 Task: Compose an email with the signature Matthew Wright with the subject Feedback on a webinar proposal and the message Can you provide me with the product specifications for the upcoming launch? from softage.3@softage.net to softage.9@softage.net with an attached audio file Audio_musical_theater.mp3, change the font of the message to Garamond and change the font typography to underline Send the email. Finally, move the email from Sent Items to the label Board of directors
Action: Mouse moved to (941, 97)
Screenshot: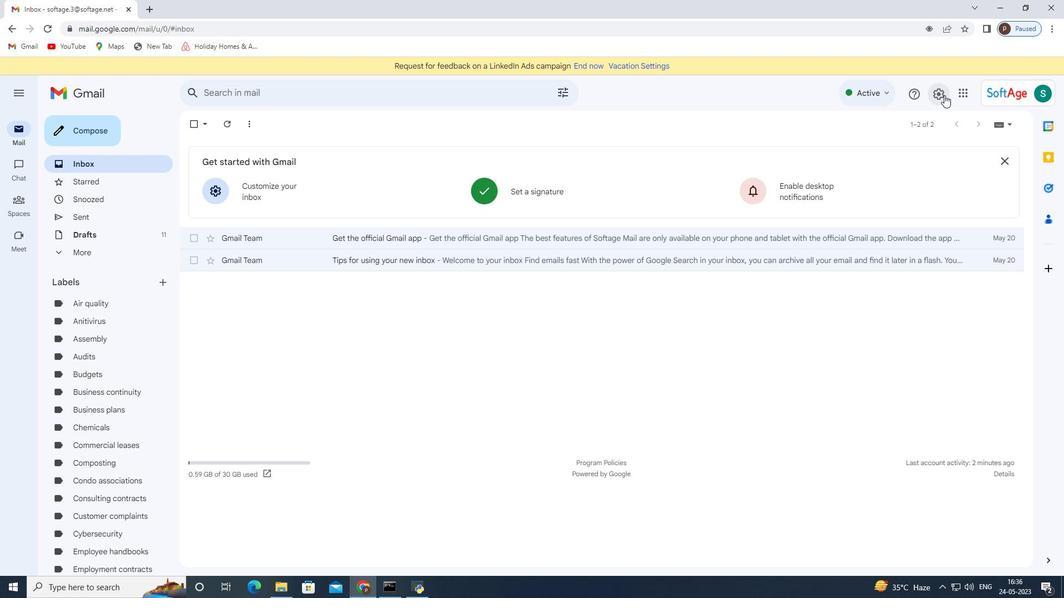 
Action: Mouse pressed left at (941, 97)
Screenshot: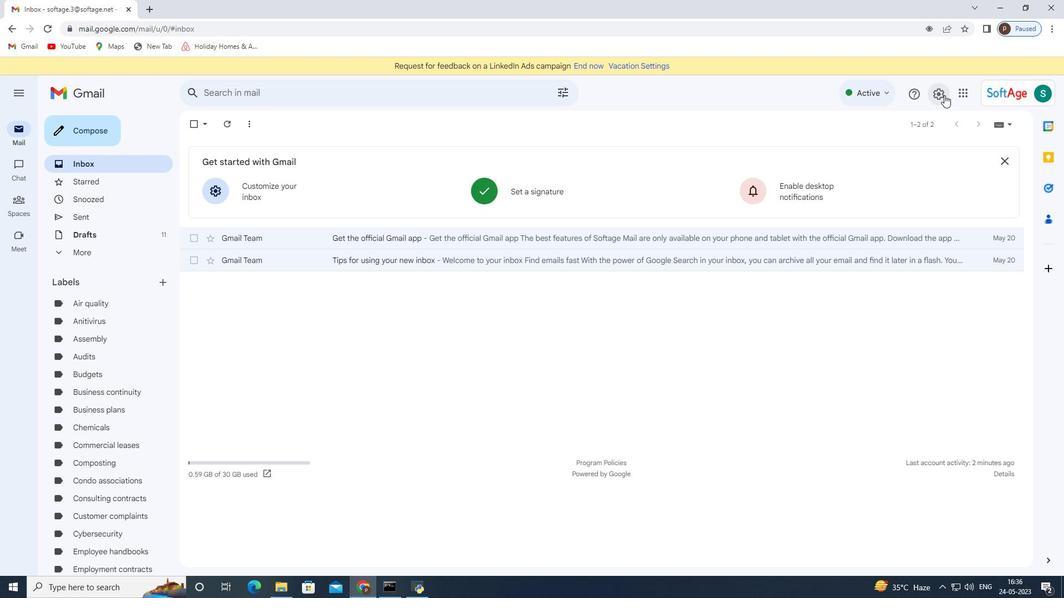 
Action: Mouse moved to (937, 148)
Screenshot: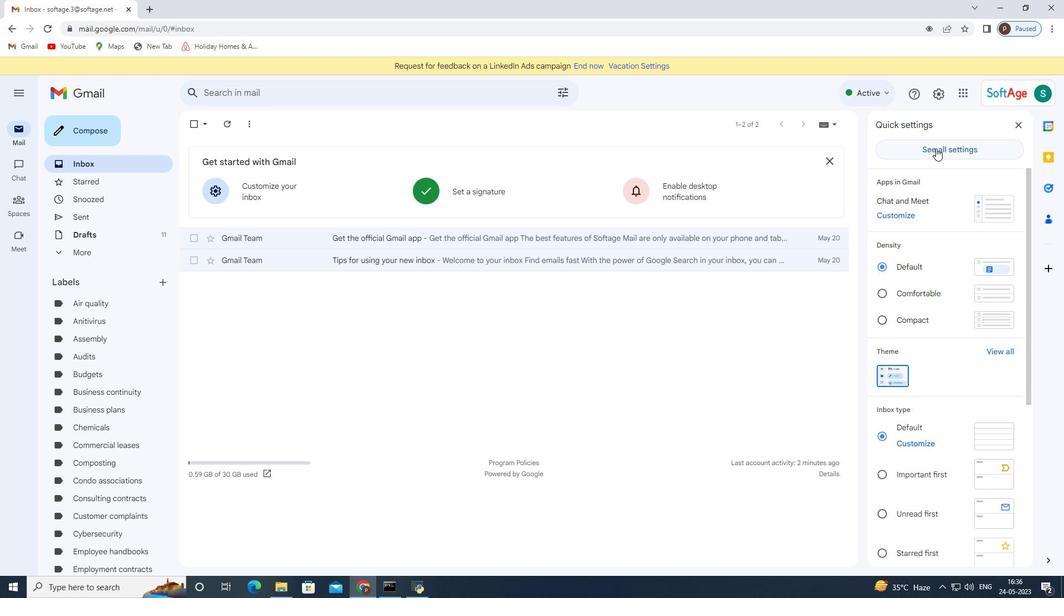 
Action: Mouse pressed left at (937, 148)
Screenshot: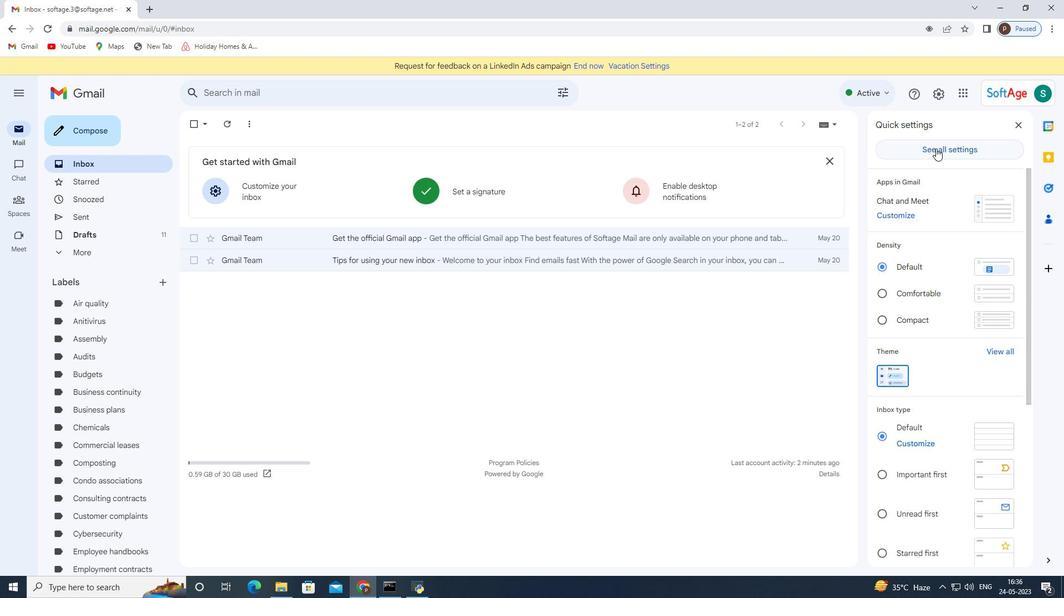 
Action: Mouse moved to (562, 314)
Screenshot: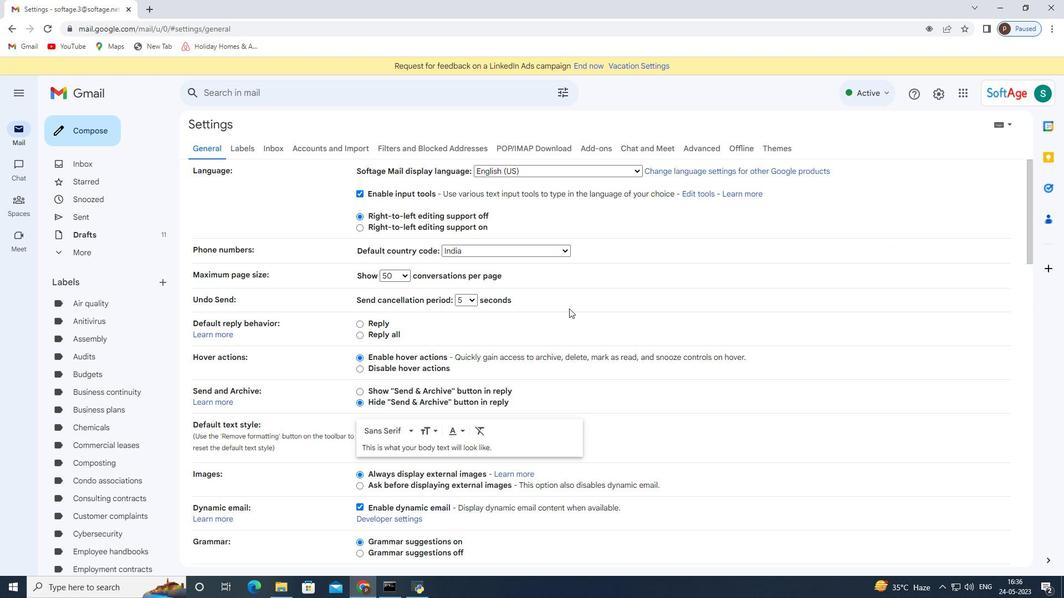 
Action: Mouse scrolled (563, 313) with delta (0, 0)
Screenshot: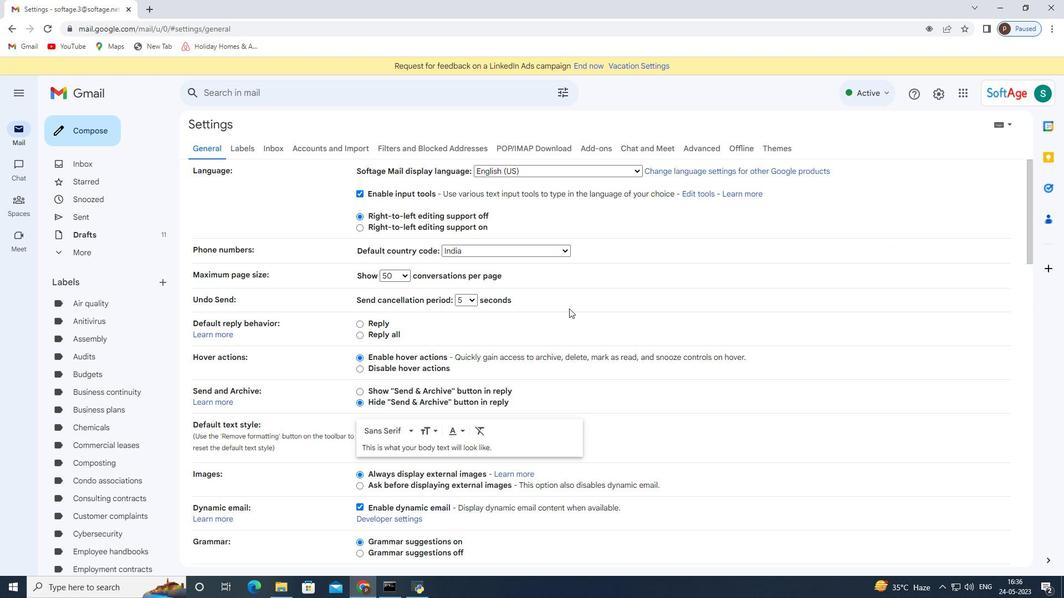 
Action: Mouse scrolled (563, 313) with delta (0, 0)
Screenshot: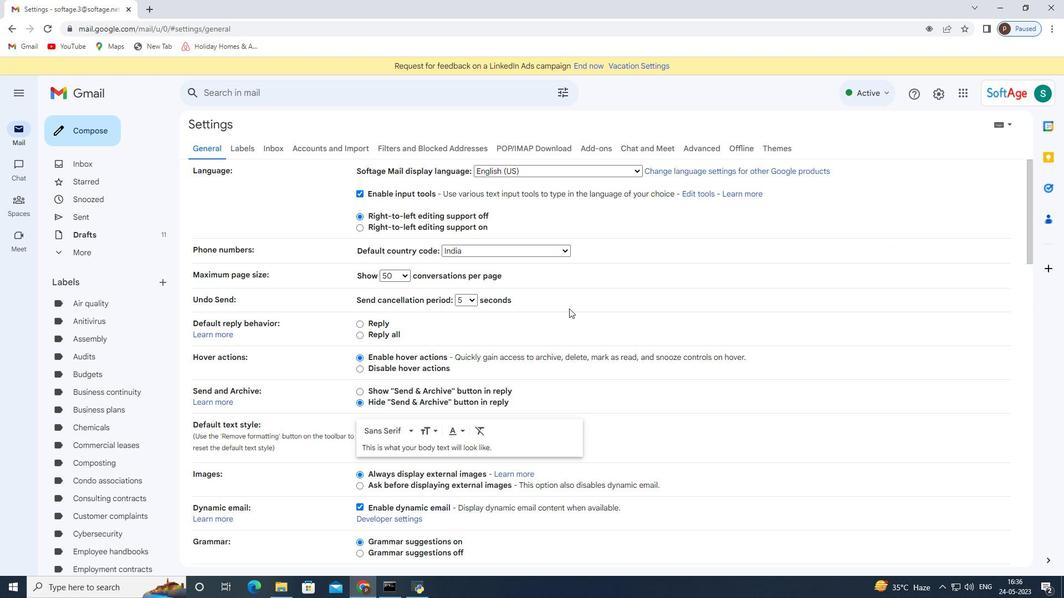 
Action: Mouse scrolled (562, 313) with delta (0, 0)
Screenshot: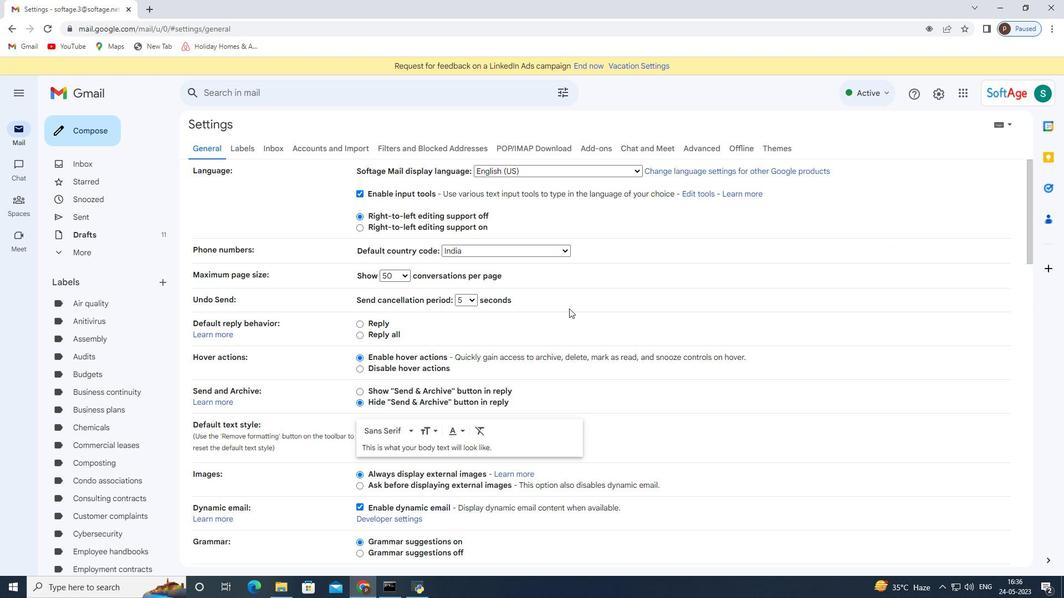 
Action: Mouse scrolled (562, 313) with delta (0, 0)
Screenshot: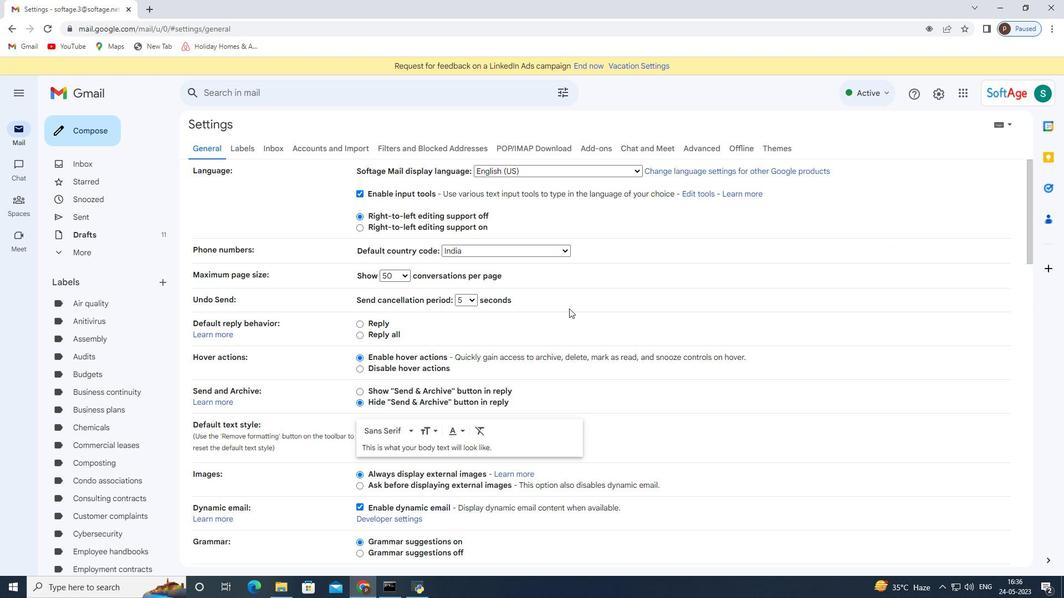 
Action: Mouse scrolled (562, 313) with delta (0, 0)
Screenshot: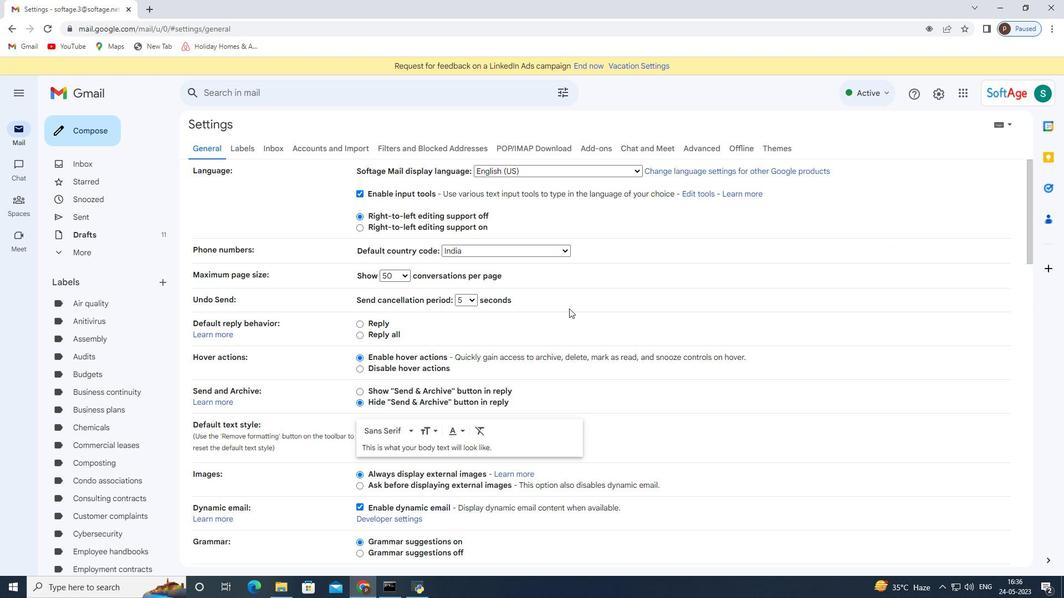 
Action: Mouse scrolled (562, 313) with delta (0, 0)
Screenshot: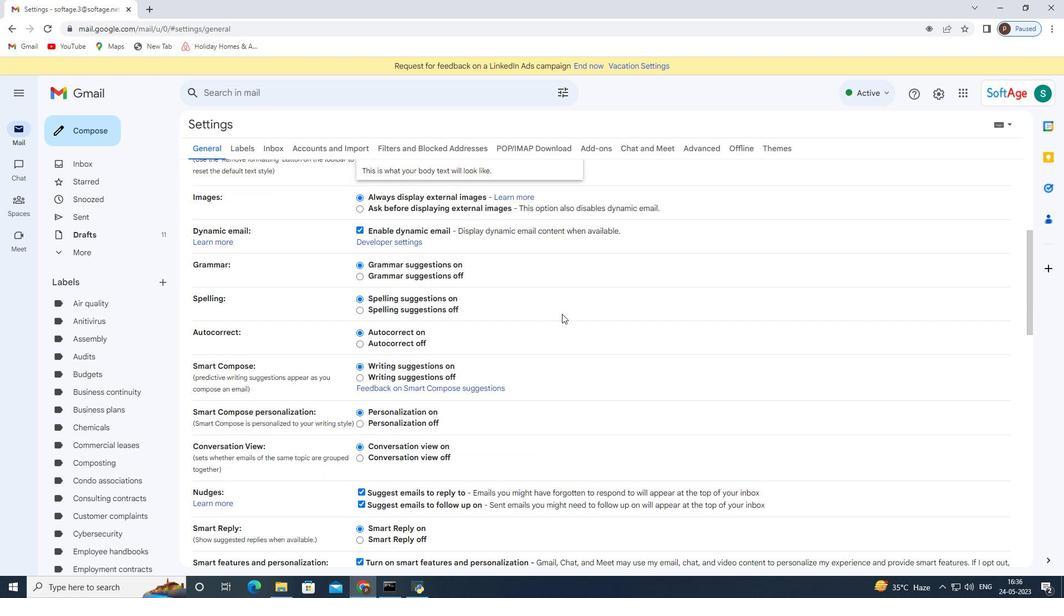 
Action: Mouse scrolled (562, 313) with delta (0, 0)
Screenshot: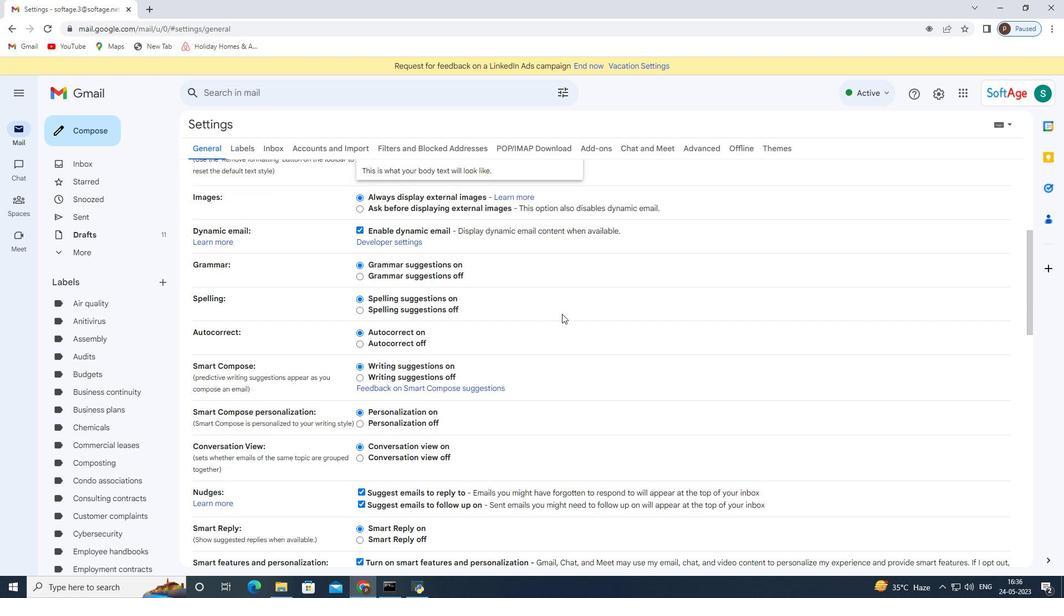 
Action: Mouse scrolled (562, 313) with delta (0, 0)
Screenshot: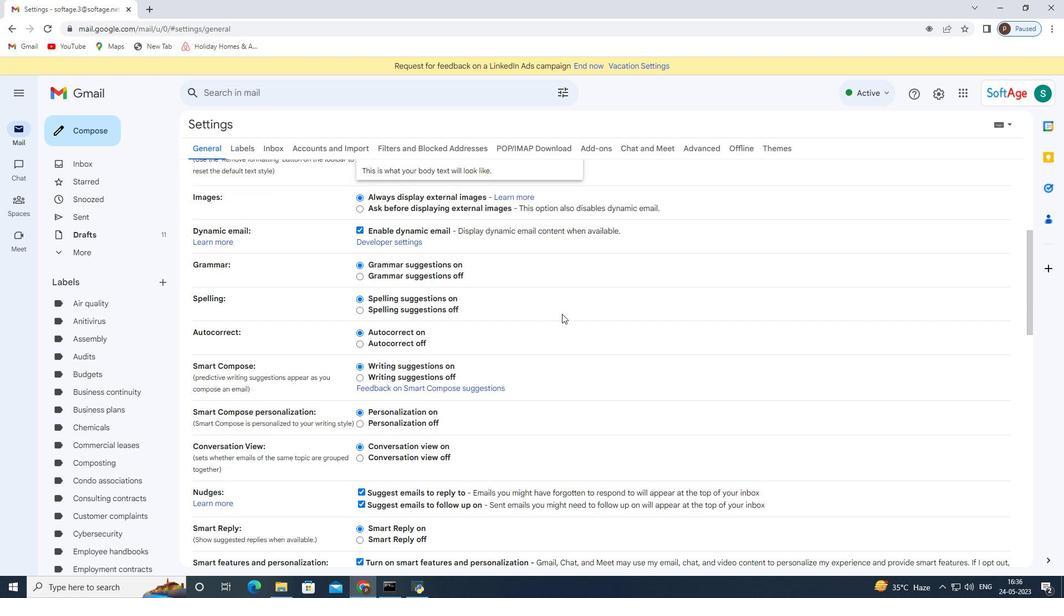 
Action: Mouse scrolled (562, 313) with delta (0, 0)
Screenshot: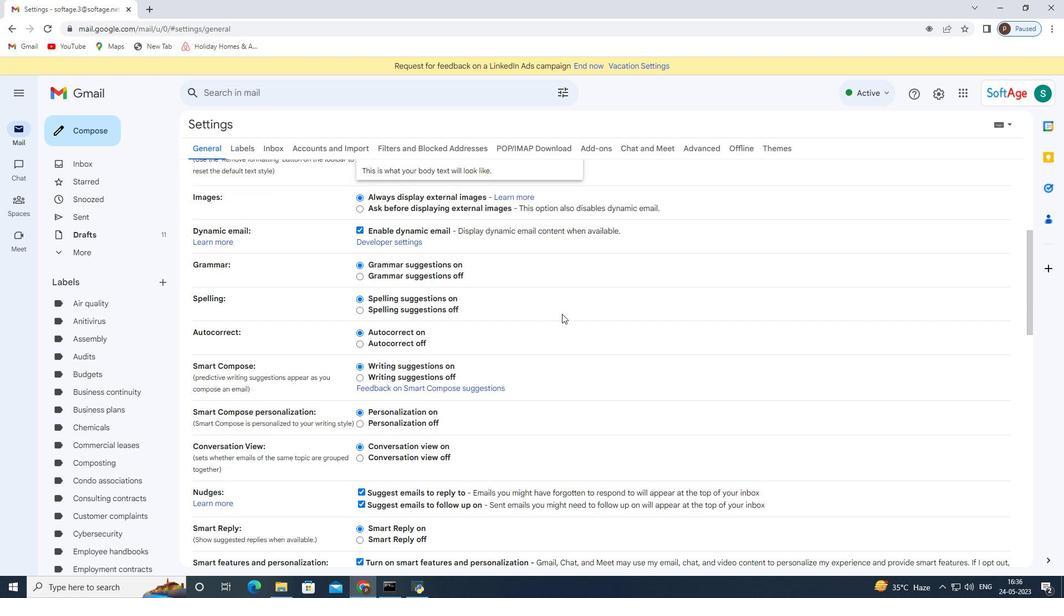 
Action: Mouse scrolled (562, 313) with delta (0, 0)
Screenshot: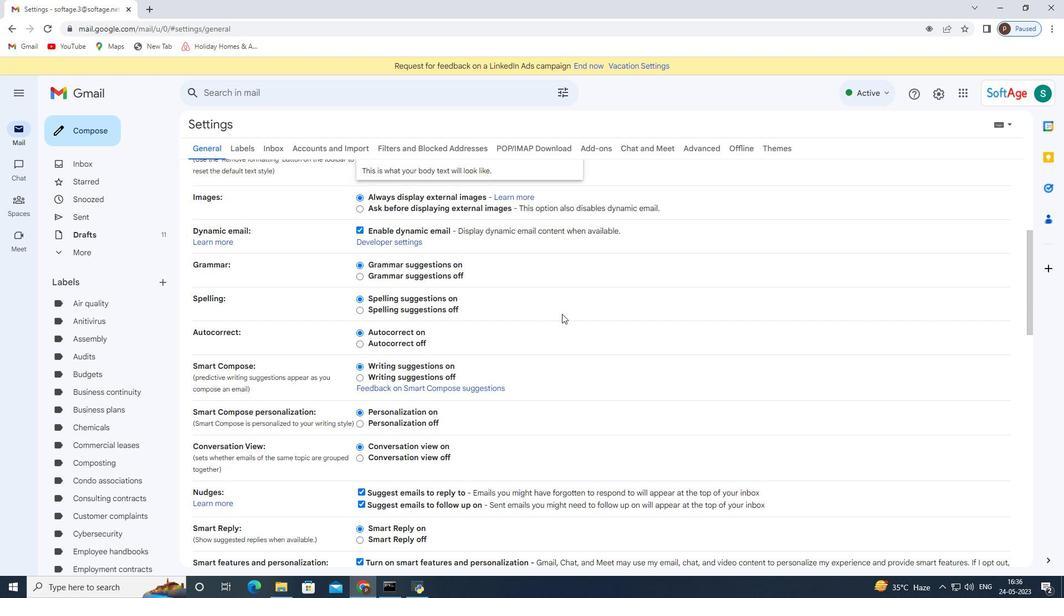
Action: Mouse scrolled (562, 313) with delta (0, 0)
Screenshot: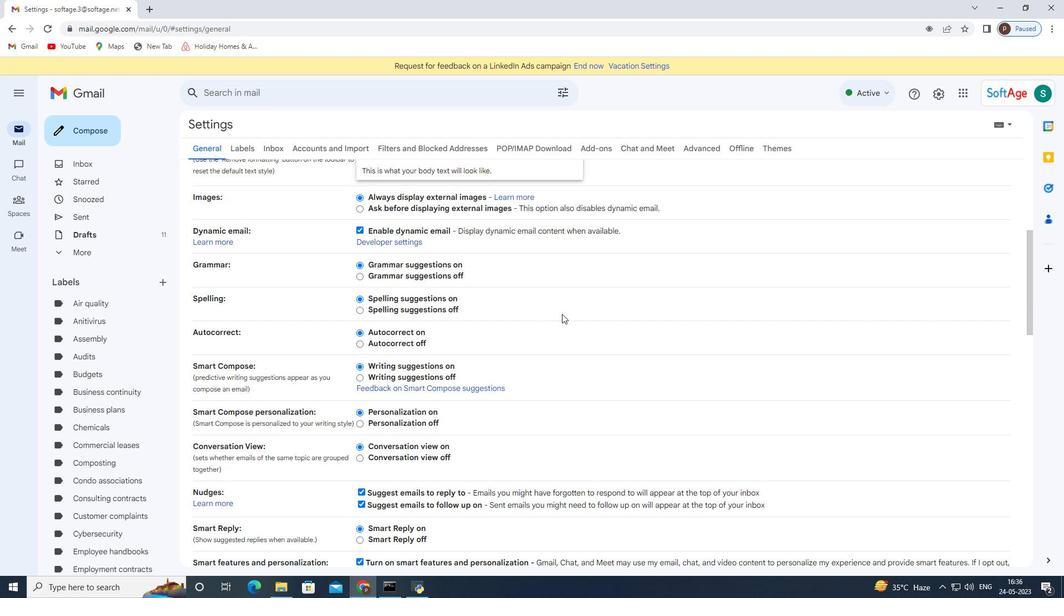 
Action: Mouse moved to (562, 319)
Screenshot: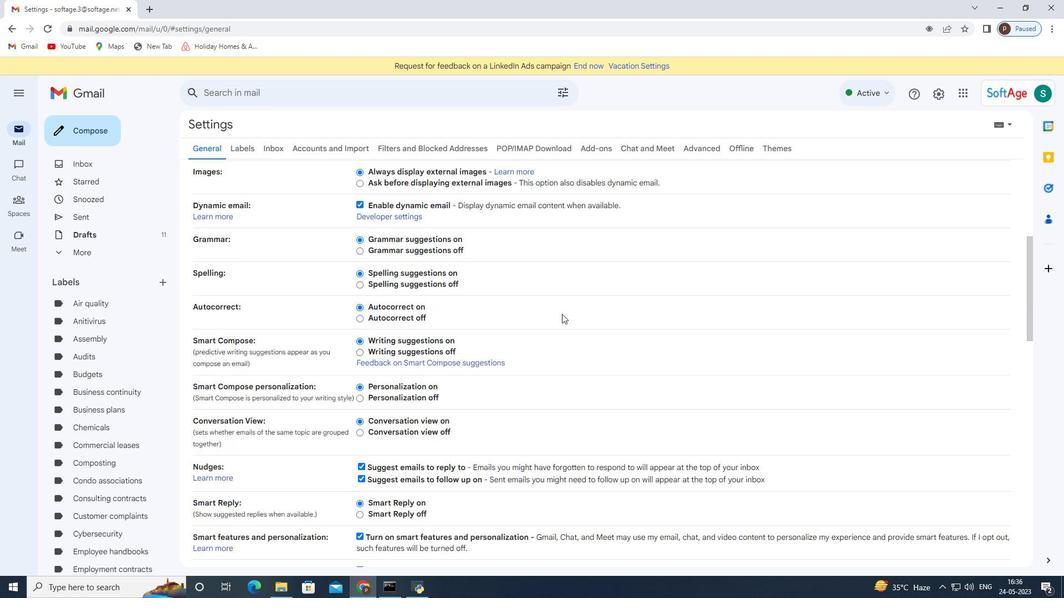 
Action: Mouse scrolled (562, 319) with delta (0, 0)
Screenshot: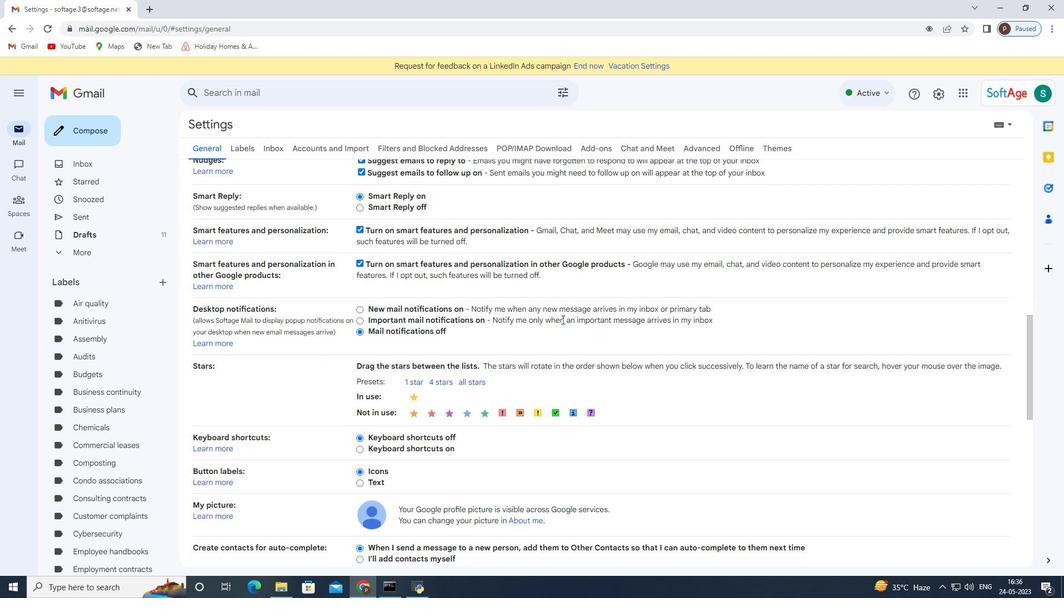 
Action: Mouse scrolled (562, 319) with delta (0, 0)
Screenshot: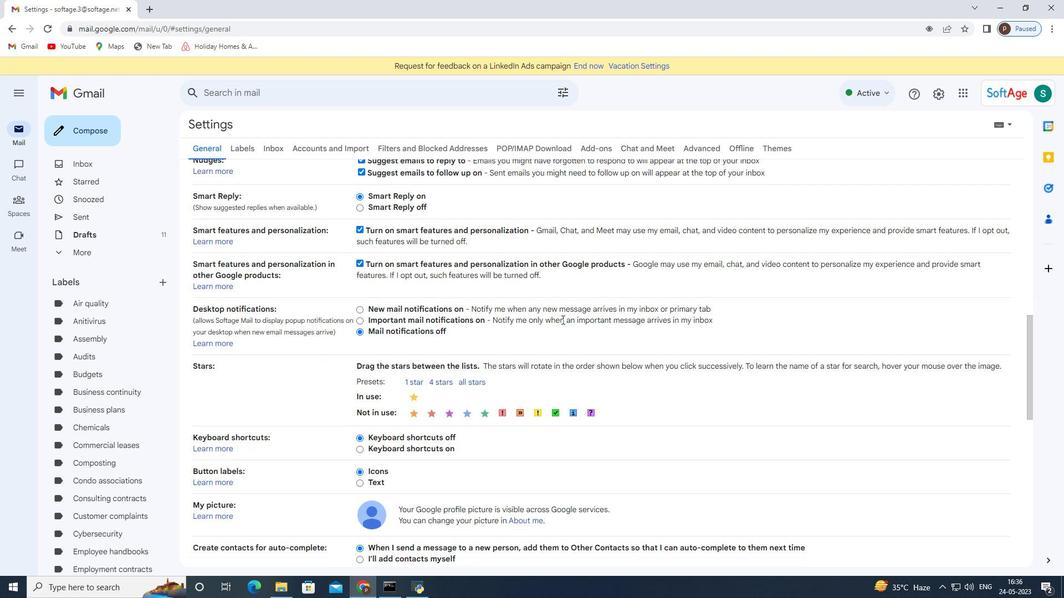 
Action: Mouse scrolled (562, 319) with delta (0, 0)
Screenshot: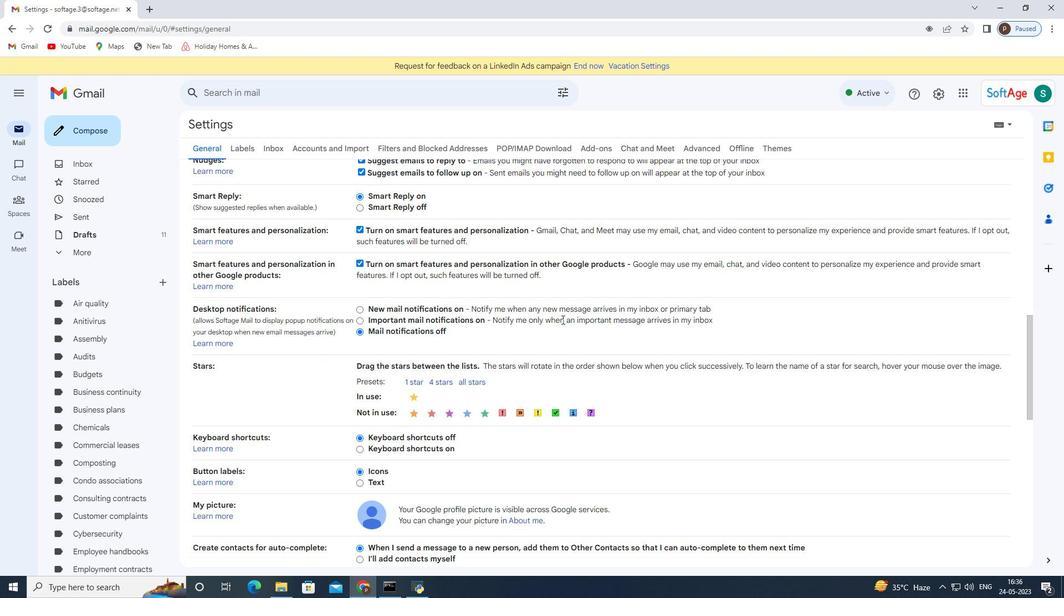 
Action: Mouse scrolled (562, 319) with delta (0, 0)
Screenshot: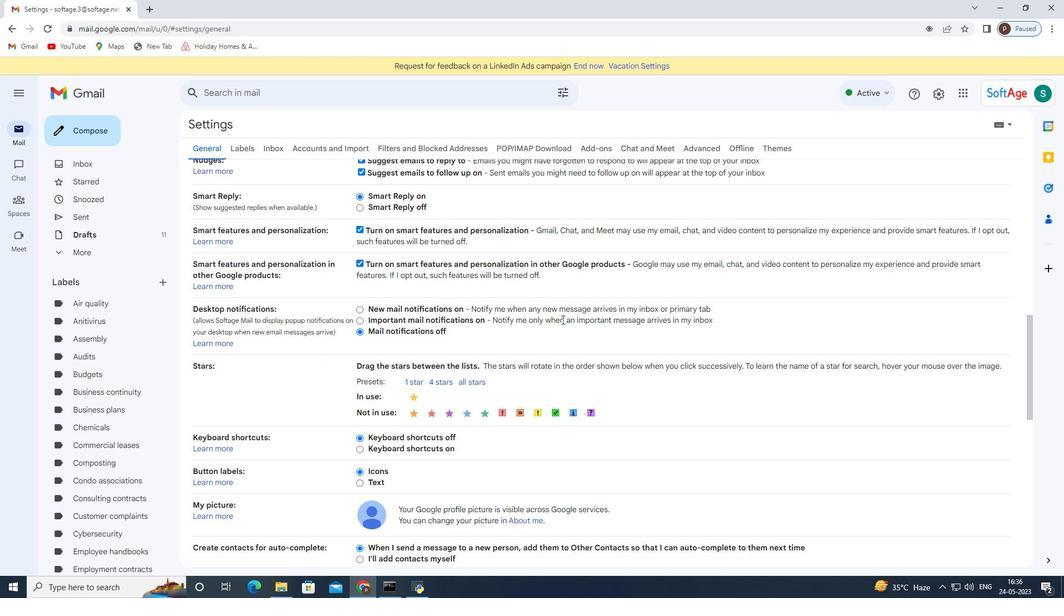 
Action: Mouse moved to (475, 373)
Screenshot: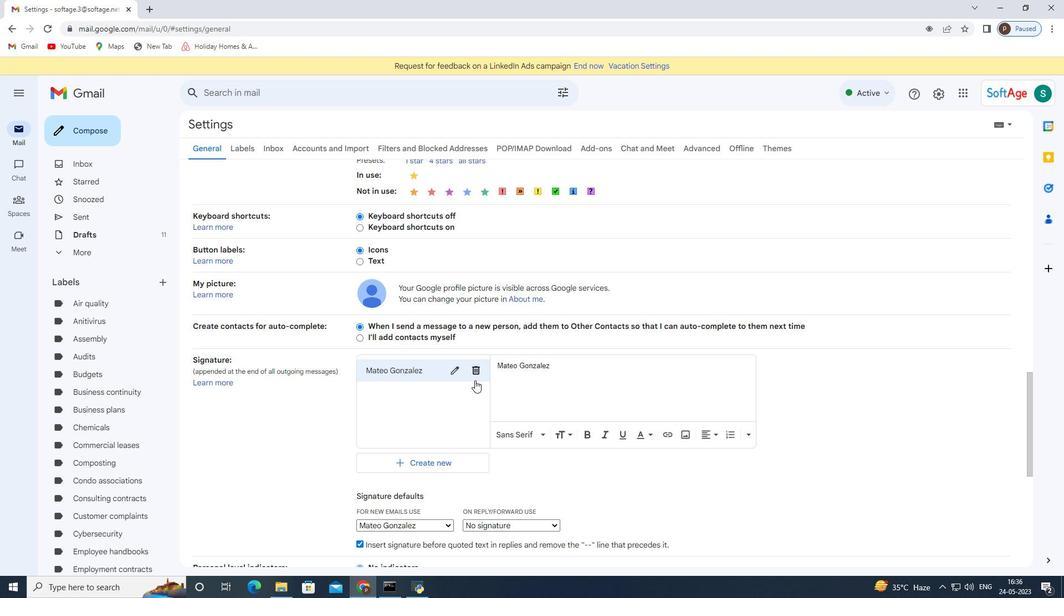 
Action: Mouse pressed left at (475, 373)
Screenshot: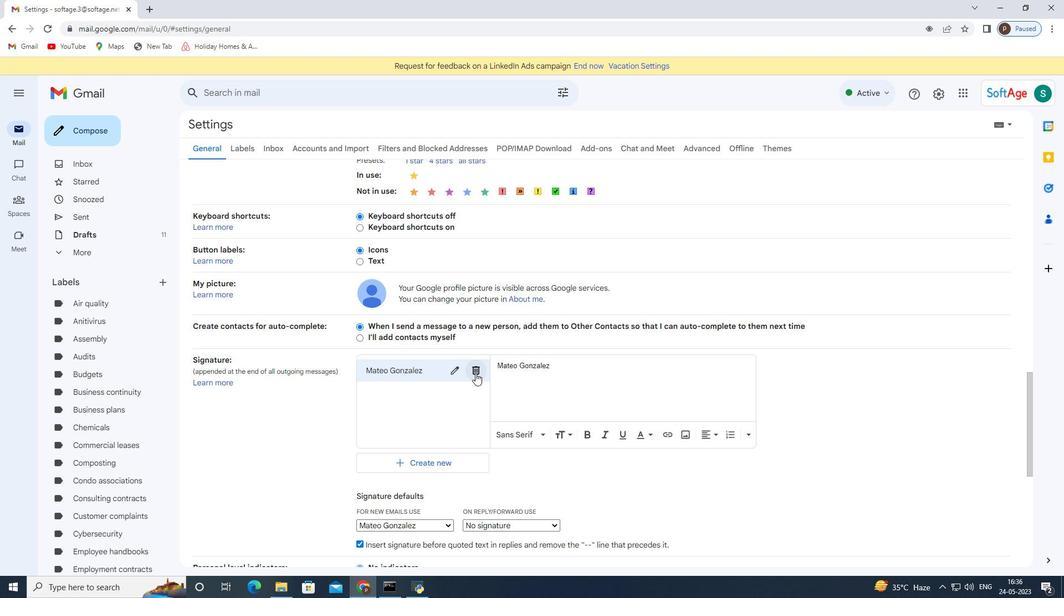 
Action: Mouse moved to (636, 337)
Screenshot: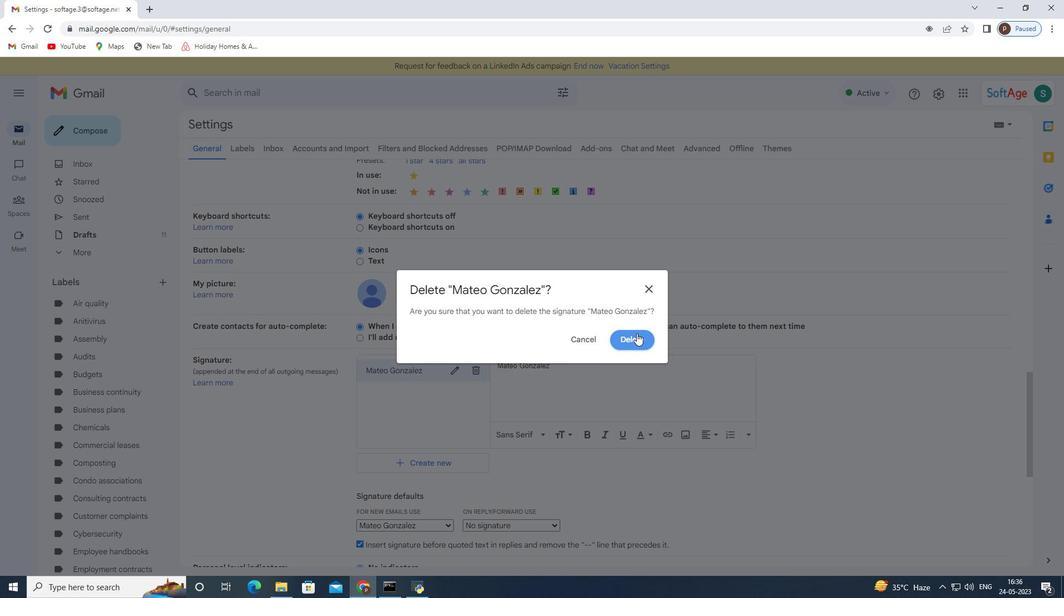 
Action: Mouse pressed left at (636, 337)
Screenshot: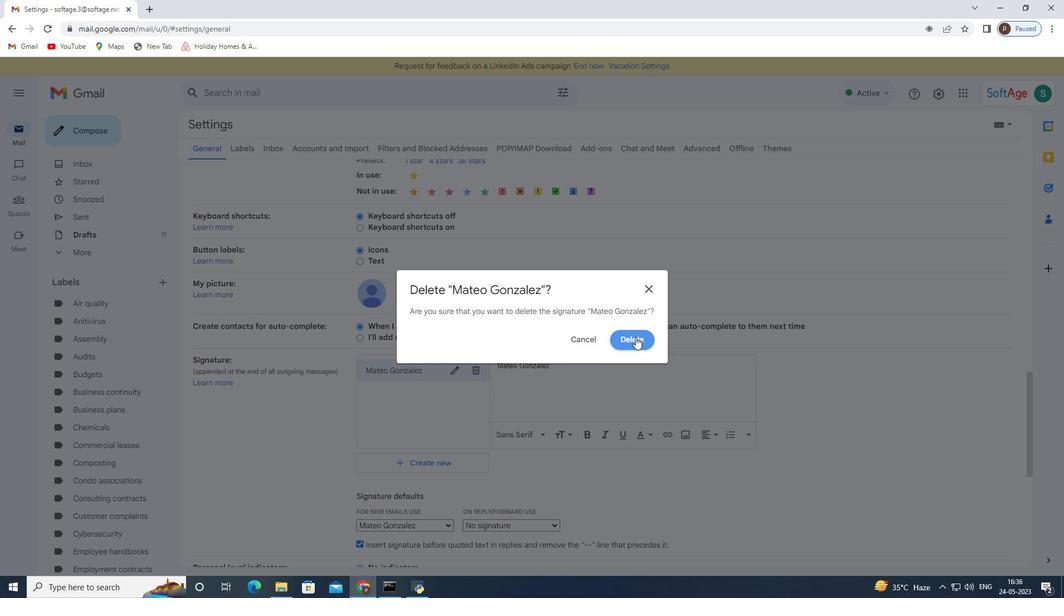 
Action: Mouse moved to (421, 385)
Screenshot: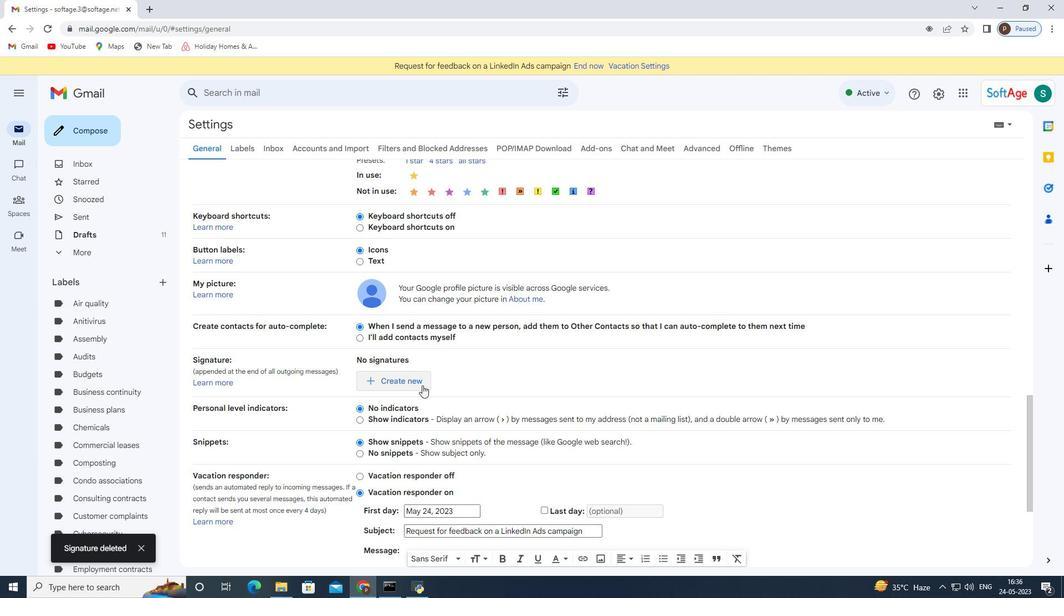 
Action: Mouse pressed left at (421, 385)
Screenshot: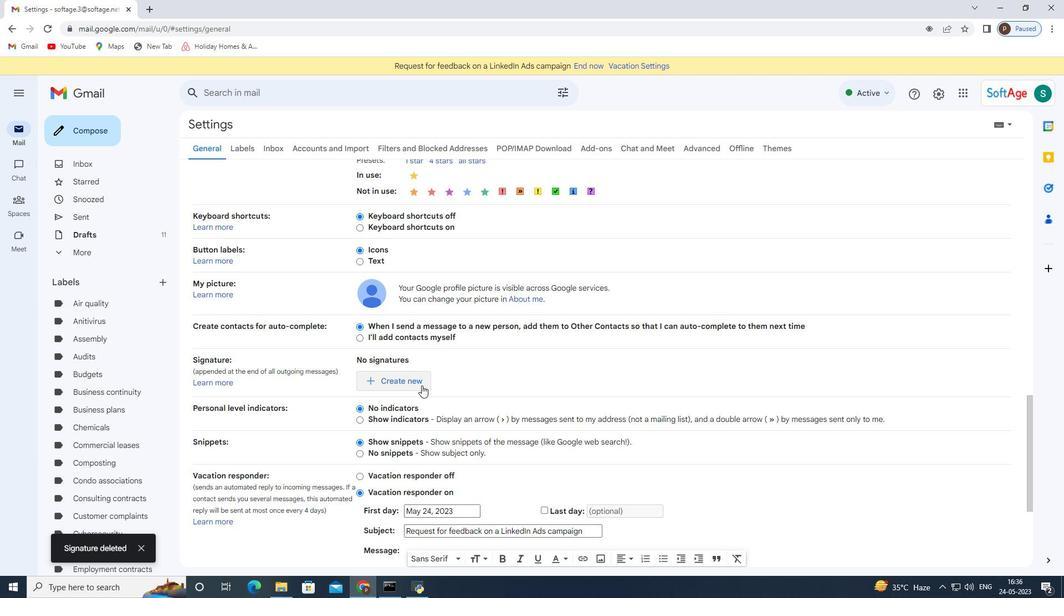
Action: Mouse moved to (432, 308)
Screenshot: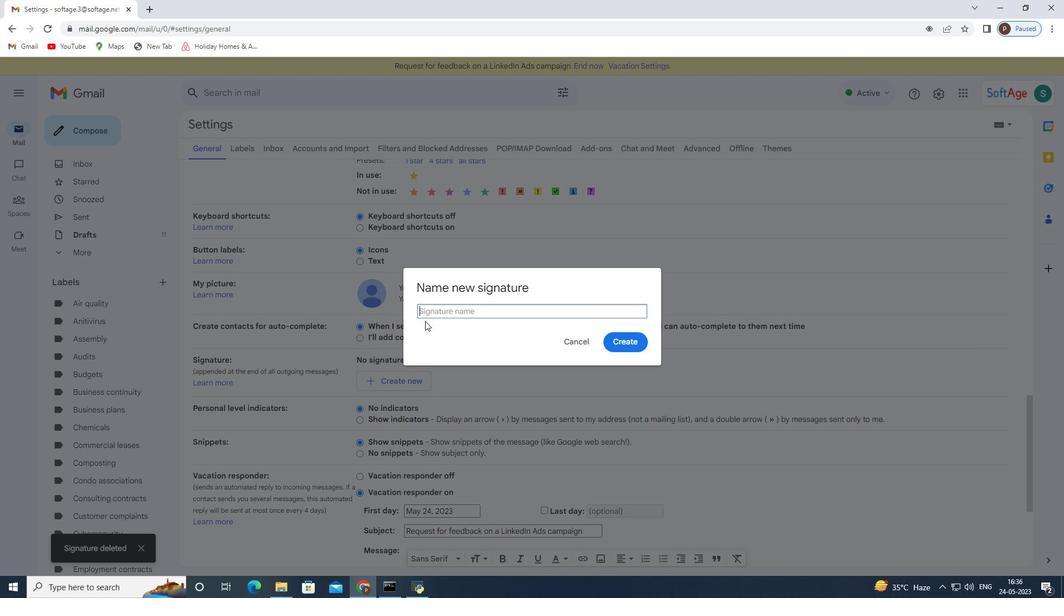 
Action: Mouse pressed left at (432, 308)
Screenshot: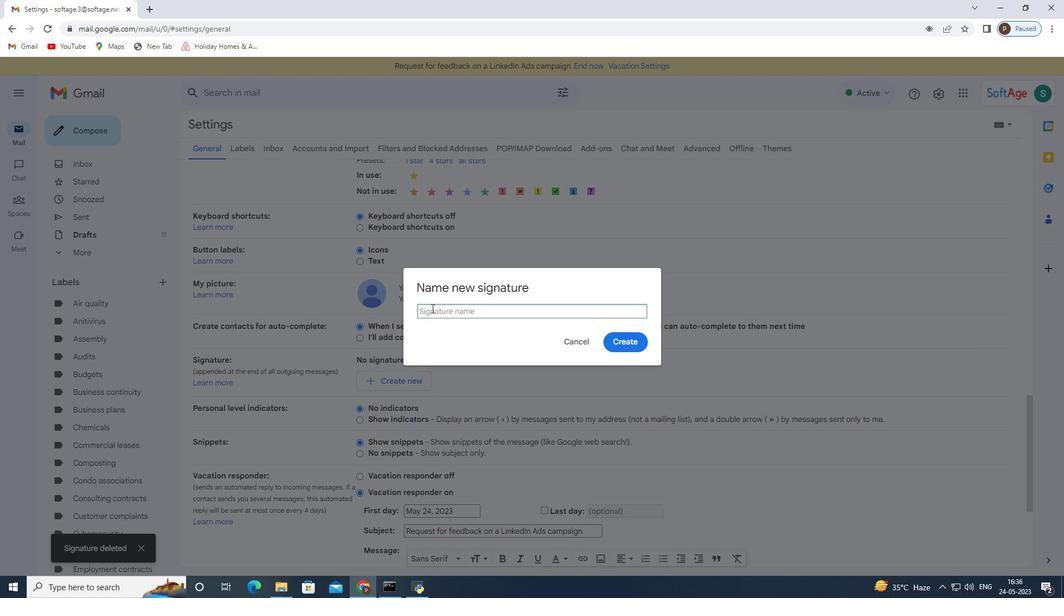 
Action: Key pressed <Key.shift>Matthew<Key.space><Key.shift>Wright
Screenshot: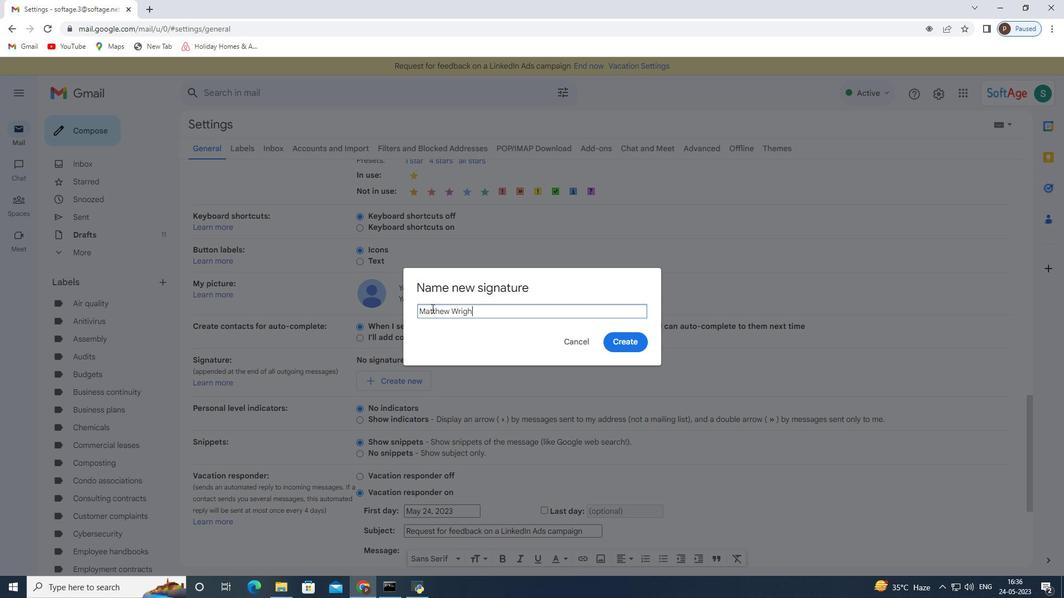 
Action: Mouse moved to (636, 346)
Screenshot: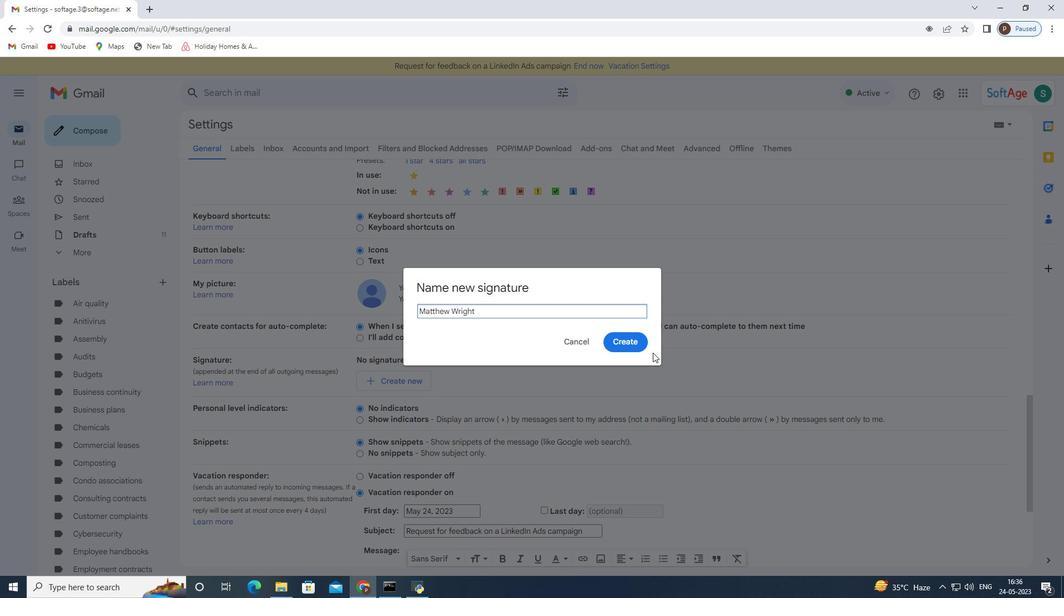 
Action: Mouse pressed left at (636, 346)
Screenshot: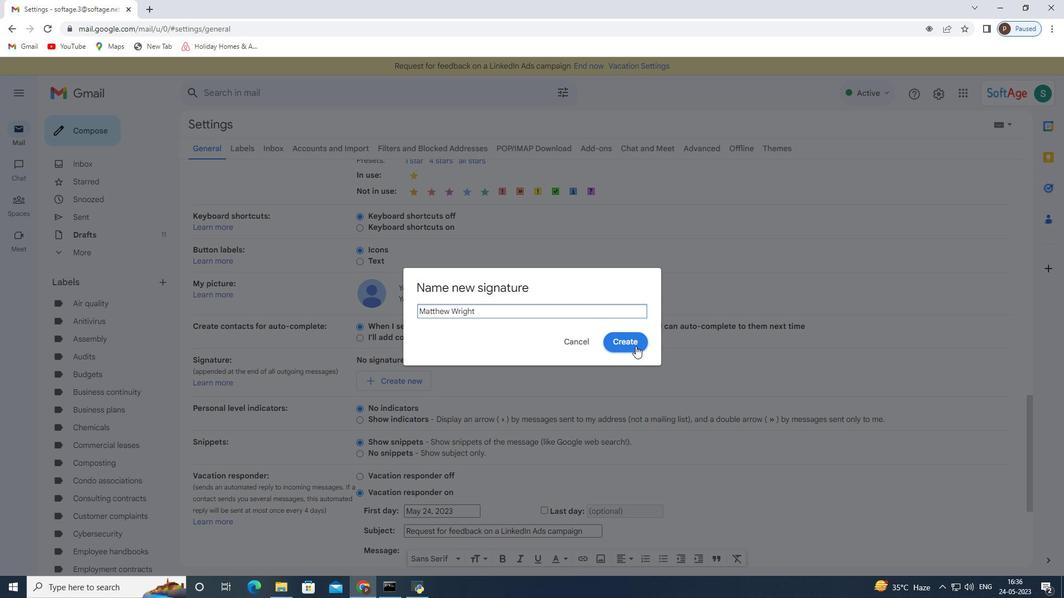 
Action: Mouse moved to (527, 373)
Screenshot: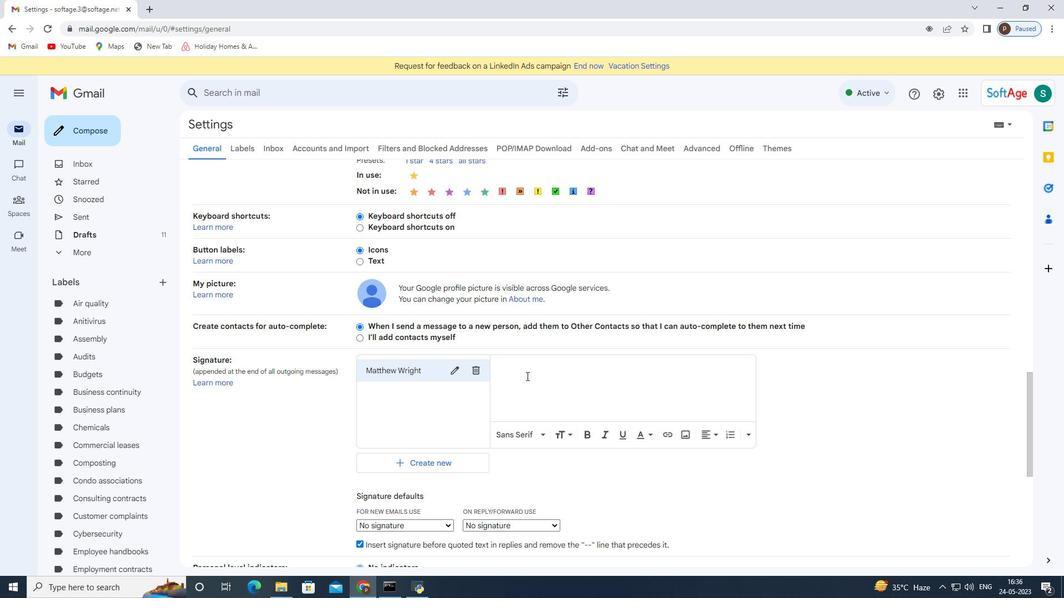 
Action: Mouse pressed left at (527, 373)
Screenshot: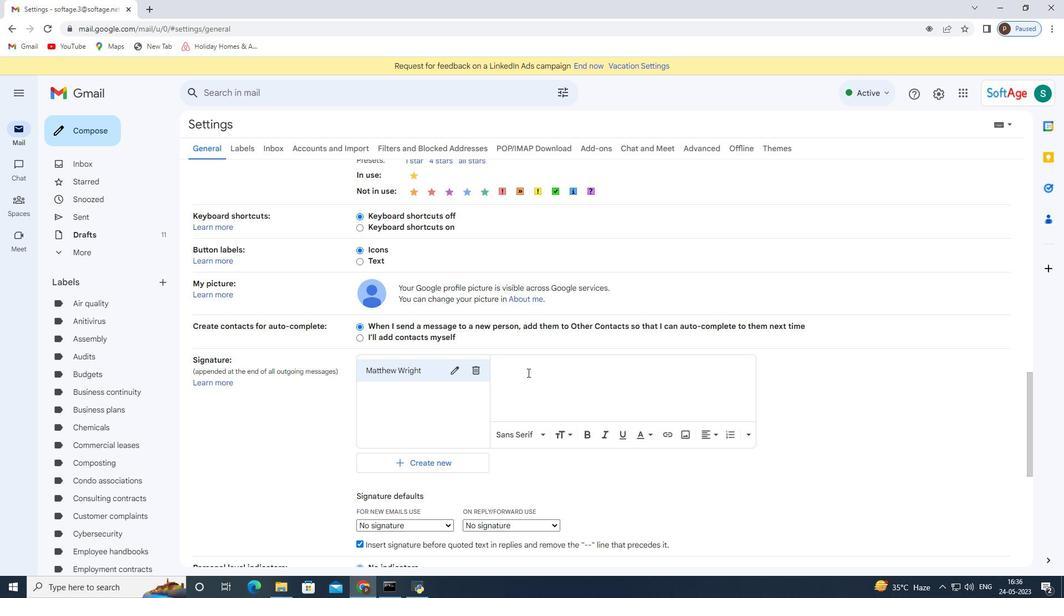 
Action: Key pressed <Key.shift>Matthew<Key.space><Key.shift>Wright
Screenshot: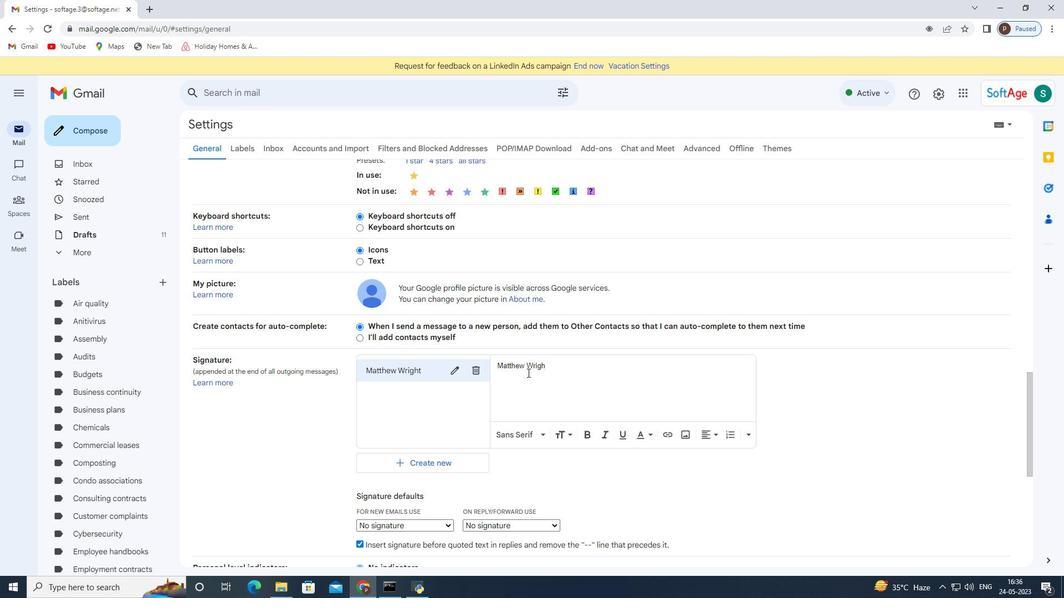 
Action: Mouse scrolled (527, 372) with delta (0, 0)
Screenshot: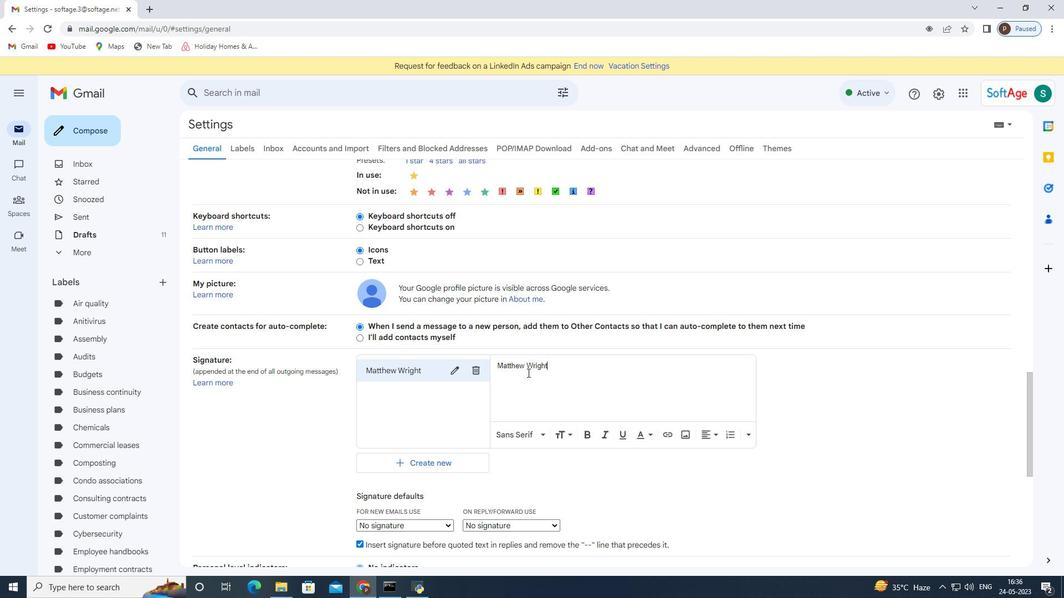 
Action: Mouse moved to (427, 471)
Screenshot: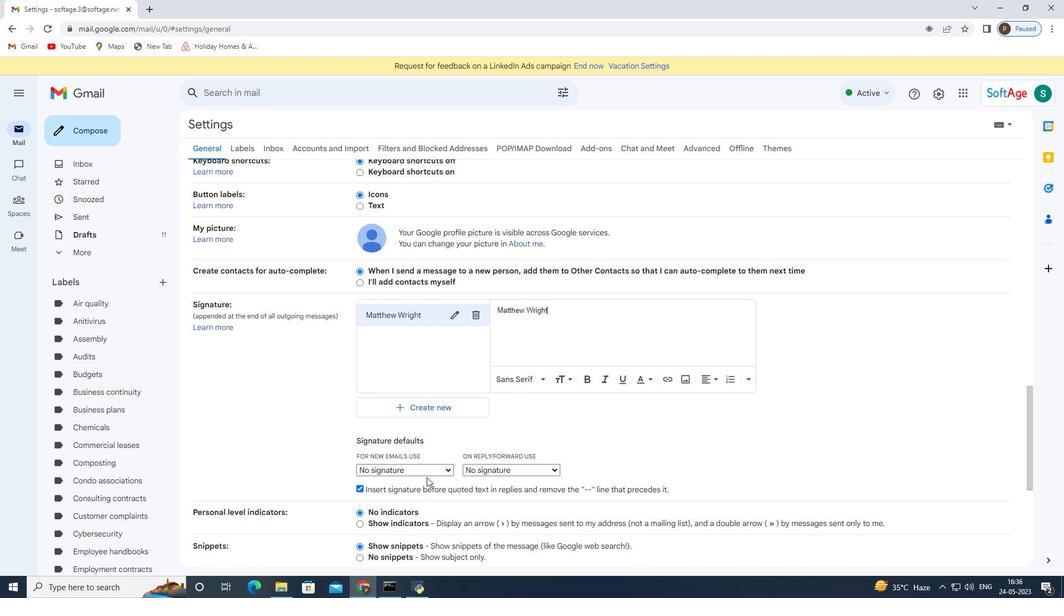 
Action: Mouse pressed left at (427, 471)
Screenshot: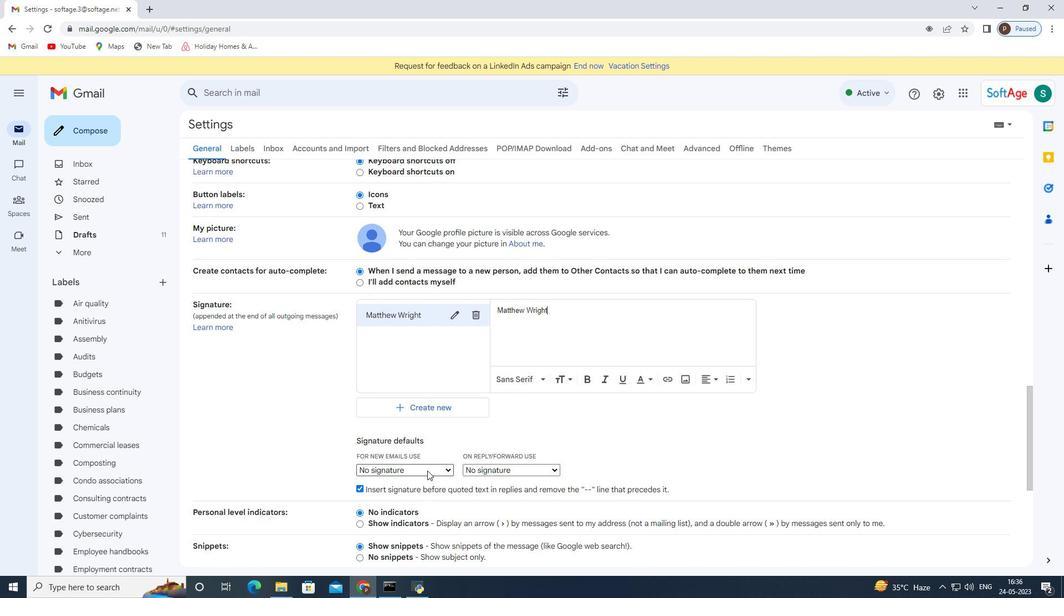
Action: Mouse moved to (420, 491)
Screenshot: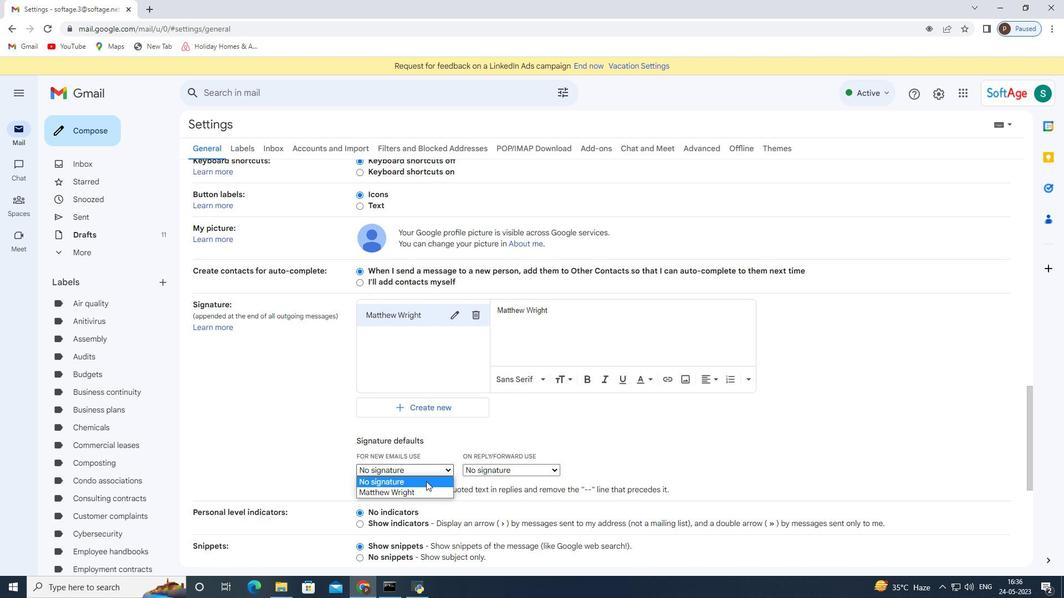 
Action: Mouse pressed left at (420, 491)
Screenshot: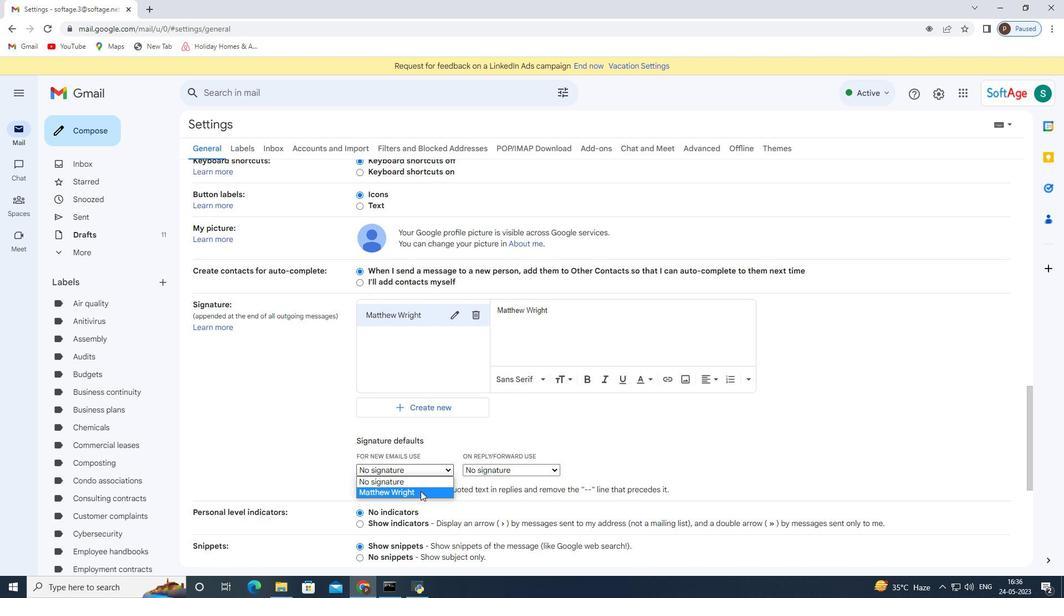 
Action: Mouse scrolled (420, 491) with delta (0, 0)
Screenshot: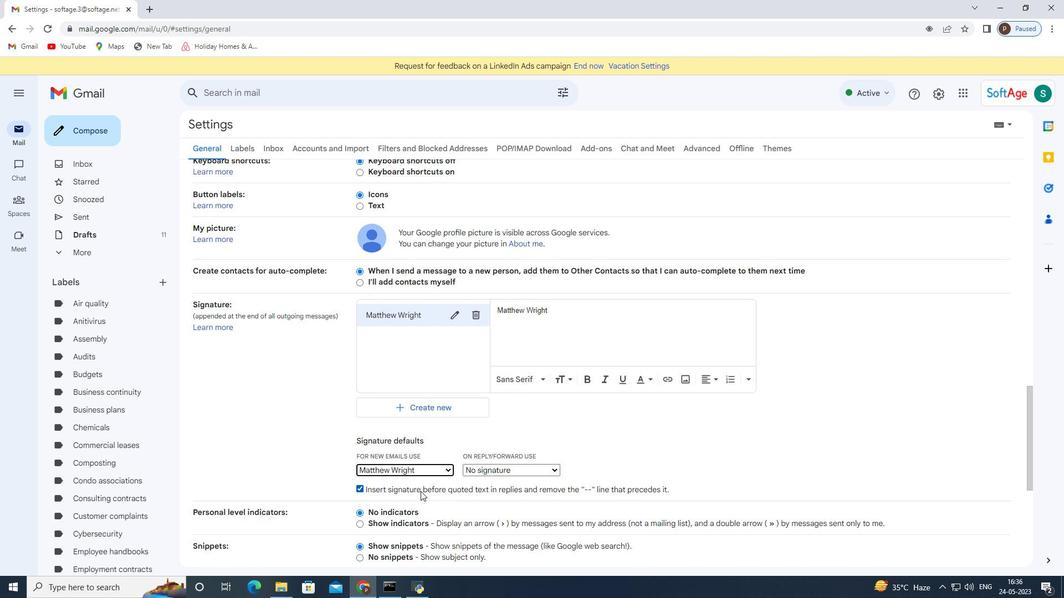 
Action: Mouse scrolled (420, 491) with delta (0, 0)
Screenshot: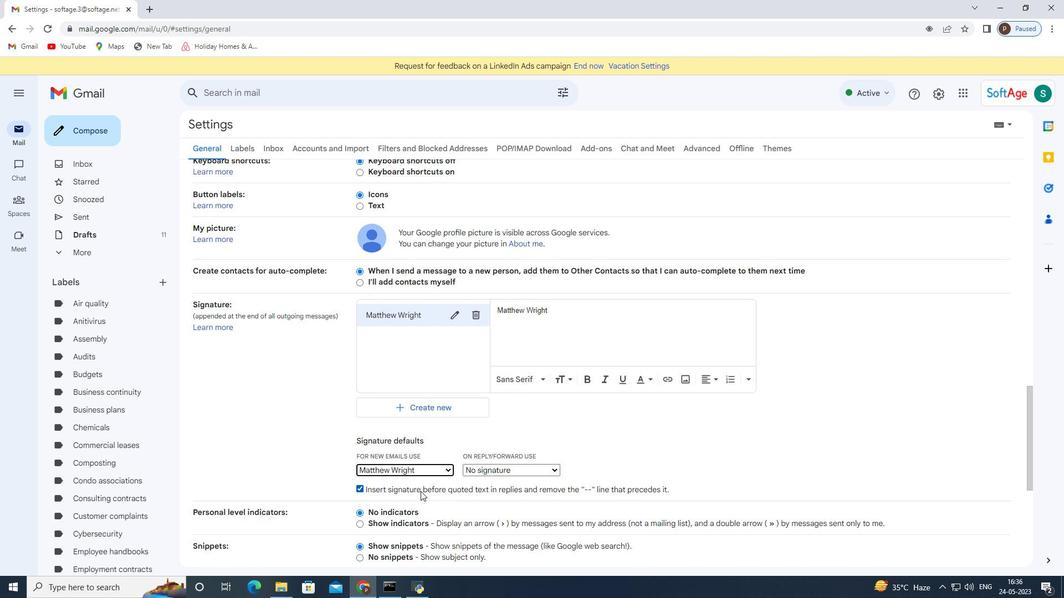 
Action: Mouse scrolled (420, 491) with delta (0, 0)
Screenshot: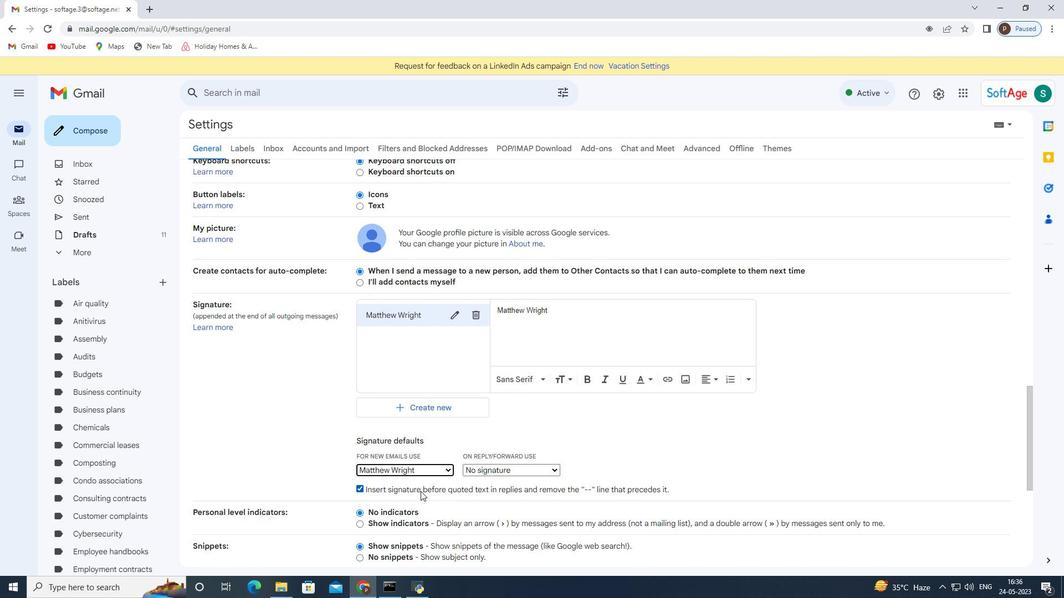 
Action: Mouse moved to (474, 486)
Screenshot: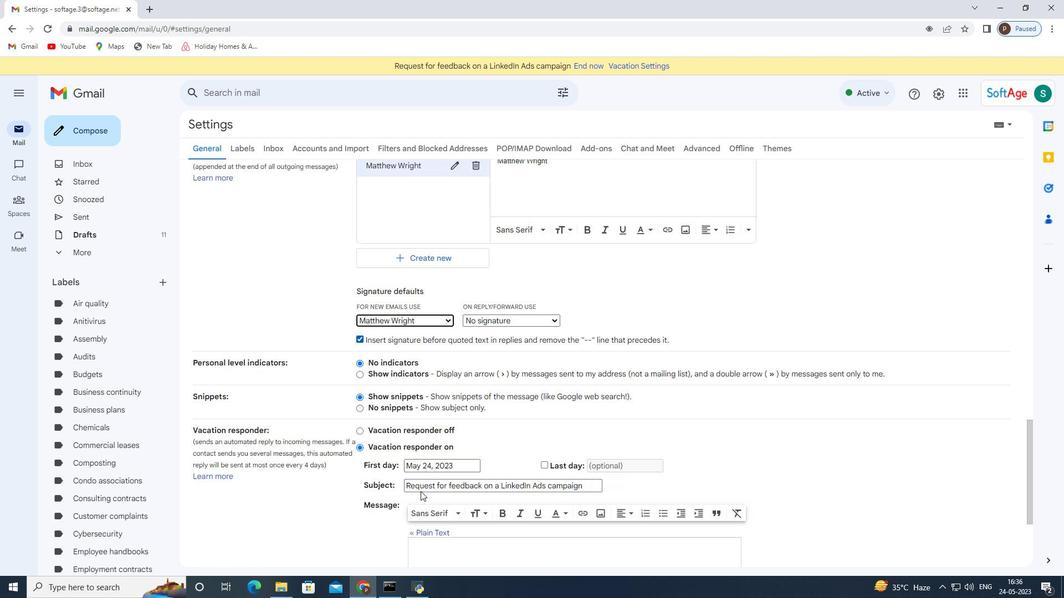
Action: Mouse scrolled (474, 485) with delta (0, 0)
Screenshot: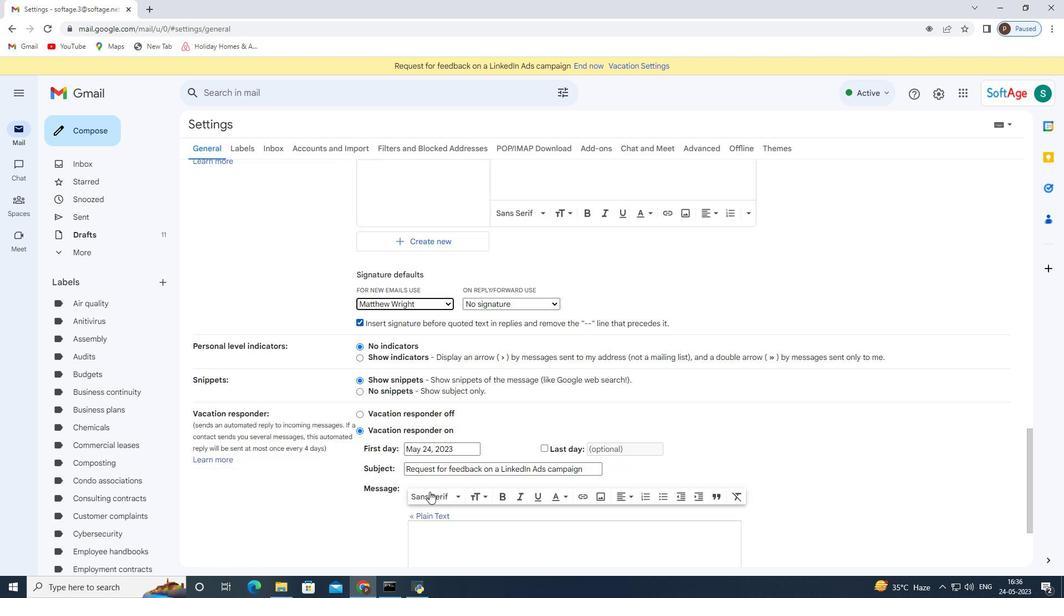 
Action: Mouse scrolled (474, 485) with delta (0, 0)
Screenshot: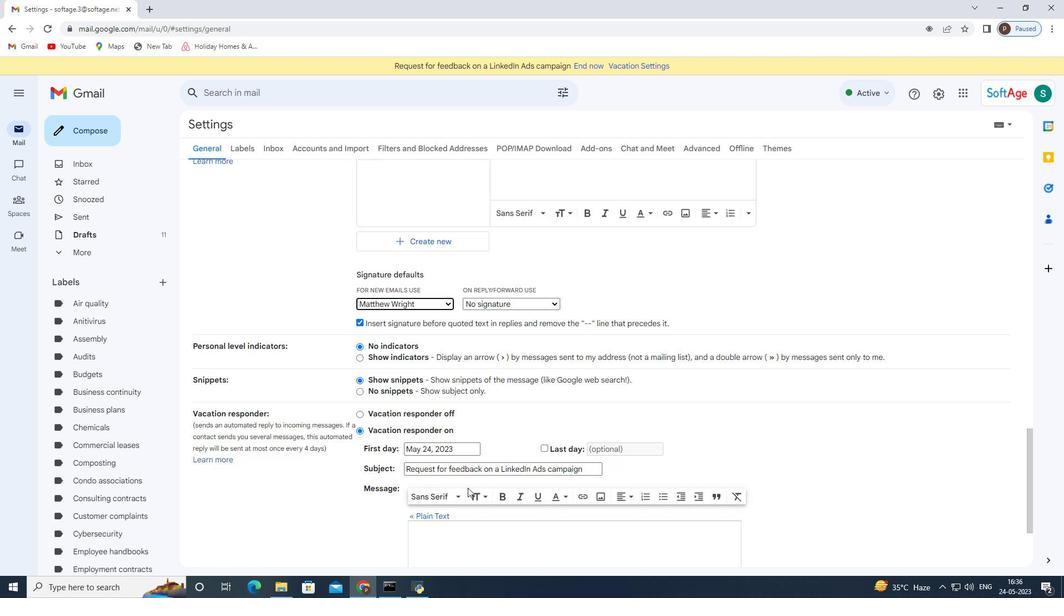 
Action: Mouse moved to (566, 526)
Screenshot: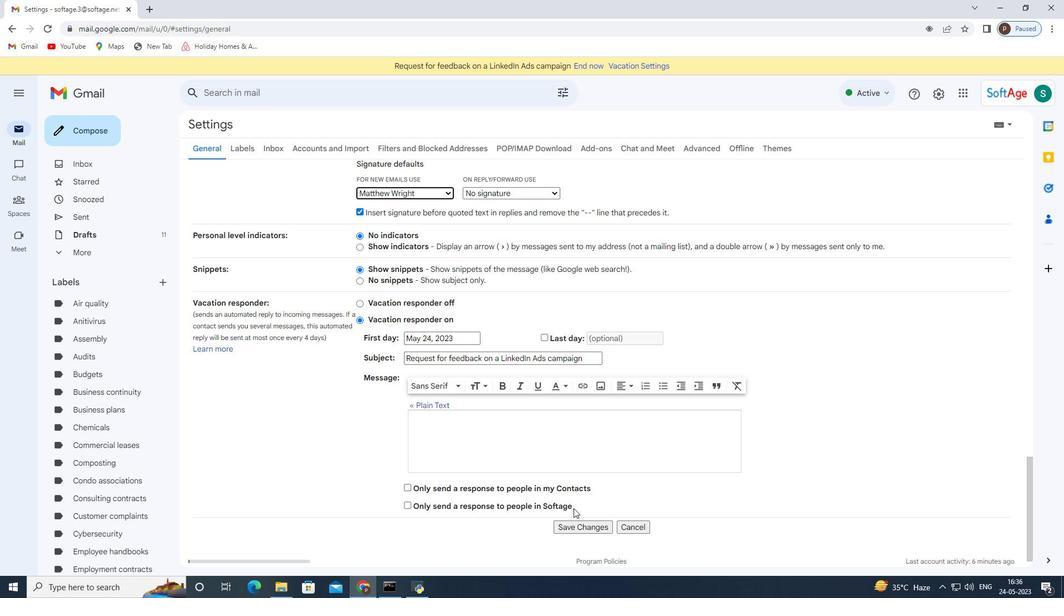 
Action: Mouse pressed left at (566, 526)
Screenshot: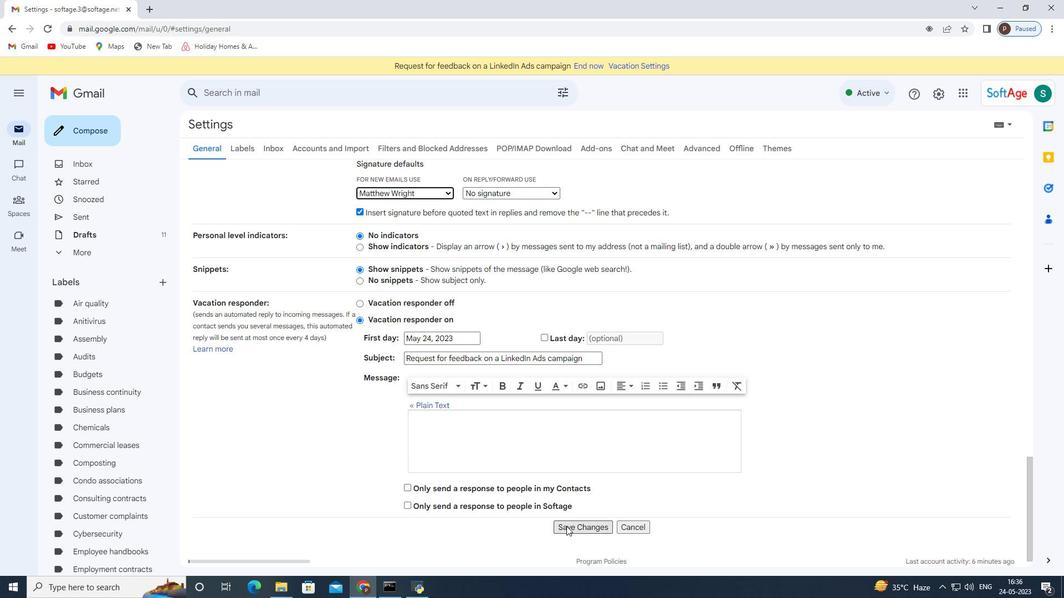 
Action: Mouse moved to (78, 130)
Screenshot: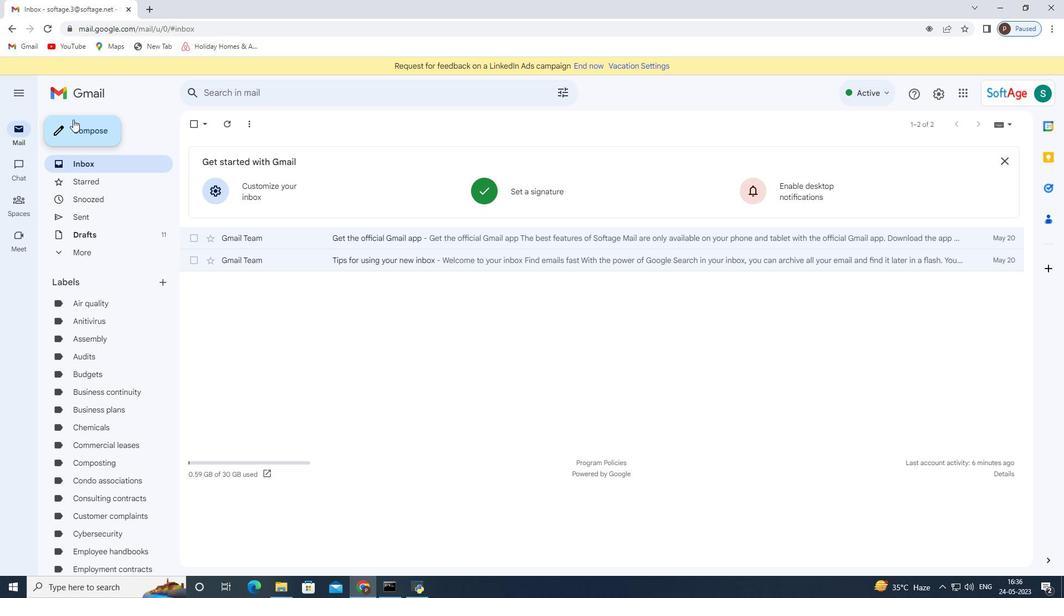 
Action: Mouse pressed left at (78, 130)
Screenshot: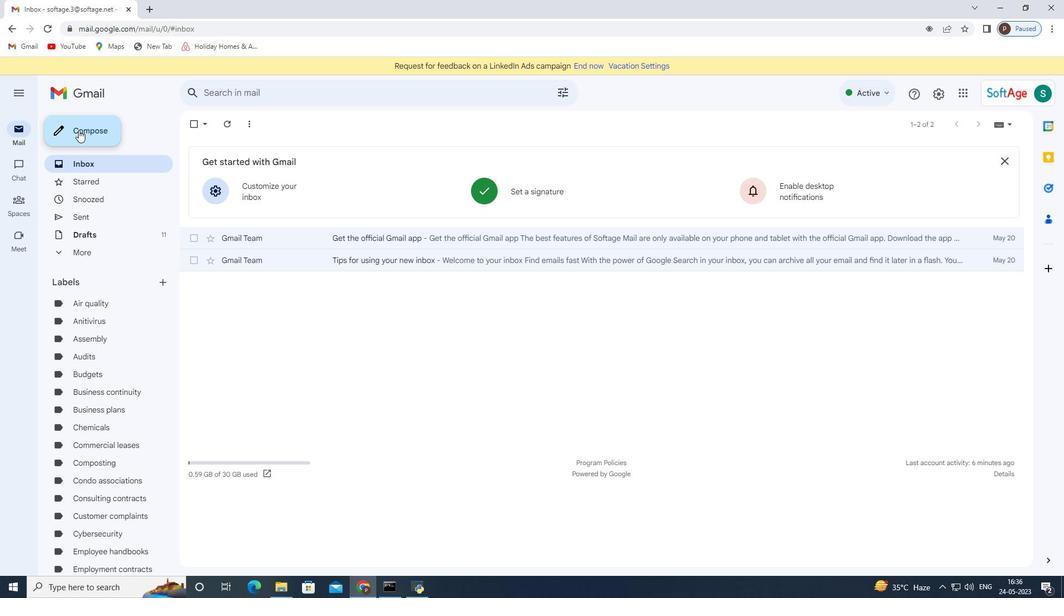 
Action: Mouse moved to (748, 291)
Screenshot: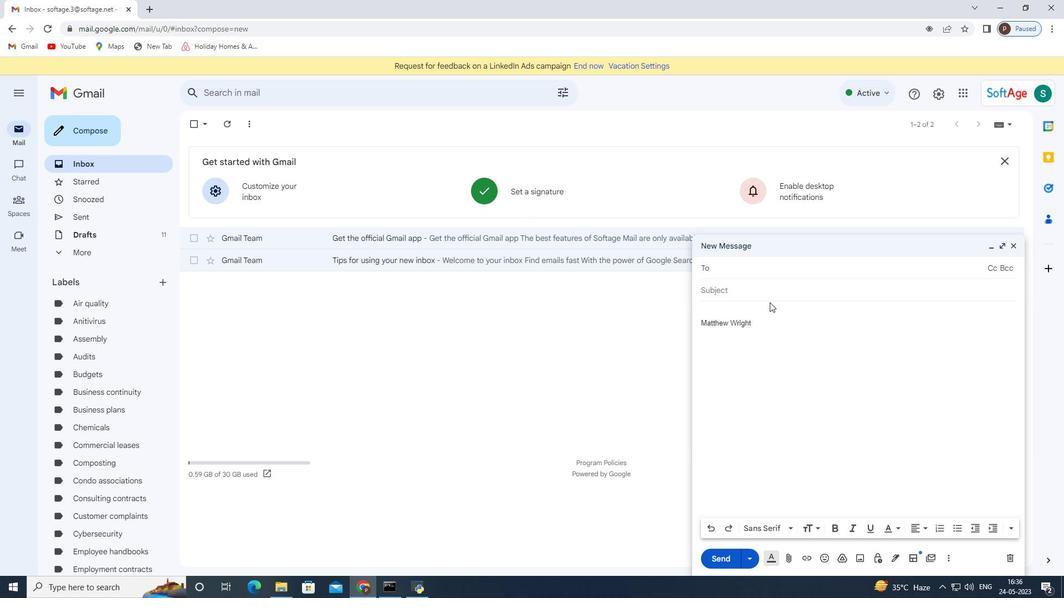 
Action: Mouse pressed left at (748, 291)
Screenshot: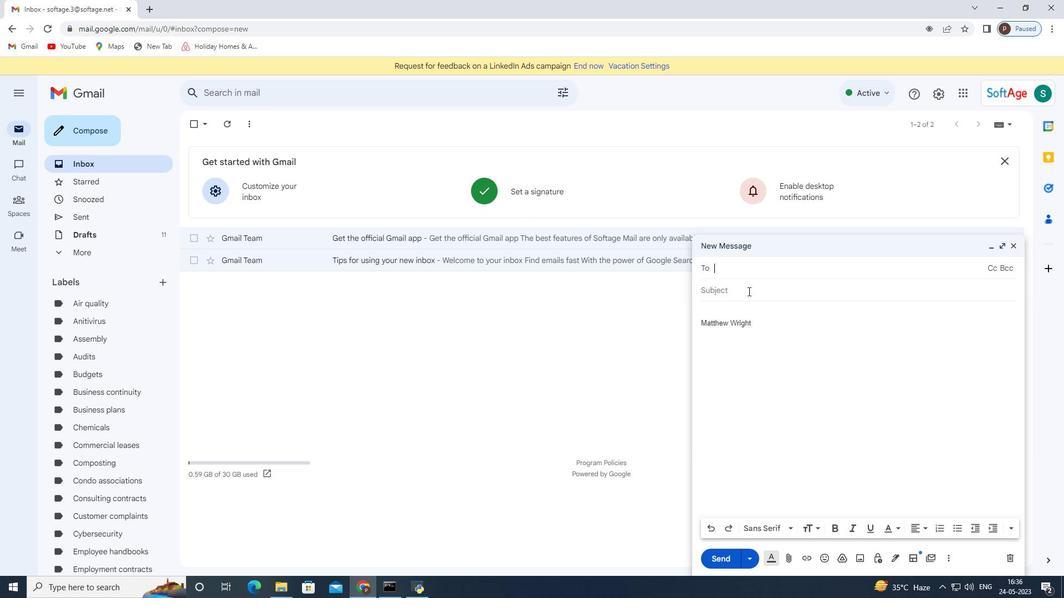
Action: Key pressed <Key.shift>Feedback<Key.space>on<Key.space>a<Key.space>webinar<Key.space>proposal<Key.space><Key.backspace><Key.tab><Key.shift>Can<Key.space>you<Key.space>provide<Key.space>me<Key.space>with<Key.space>the<Key.space>product<Key.space>specifications<Key.space>for<Key.space>the<Key.space>upcoming<Key.space>launch<Key.shift_r><Key.shift_r><Key.shift_r><Key.shift_r><Key.shift_r><Key.shift_r><Key.shift_r><Key.shift_r><Key.shift_r><Key.shift_r><Key.shift_r><Key.shift_r><Key.shift_r><Key.shift_r><Key.shift_r>?
Screenshot: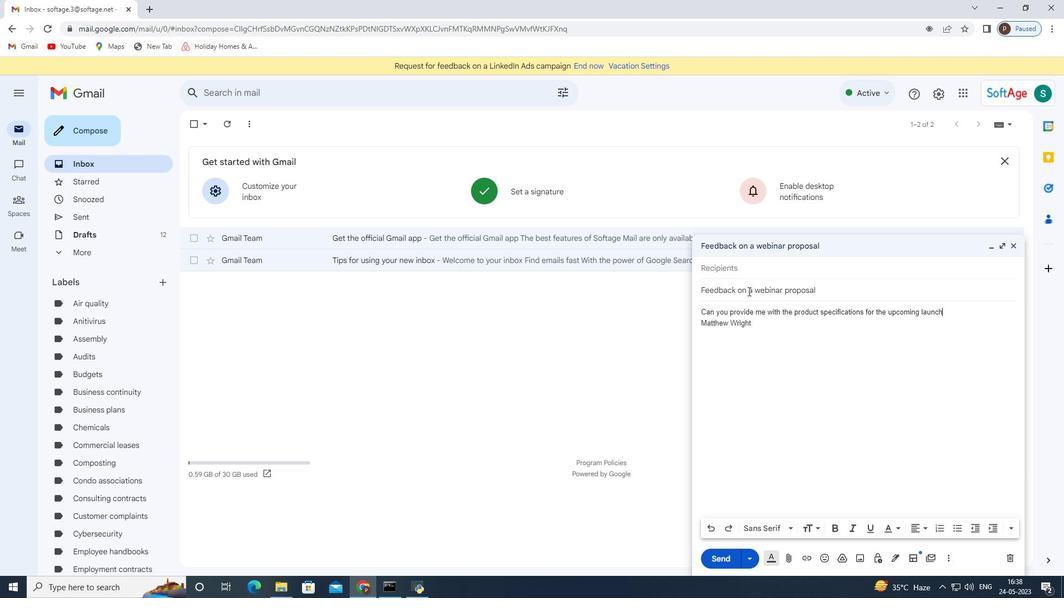 
Action: Mouse moved to (730, 270)
Screenshot: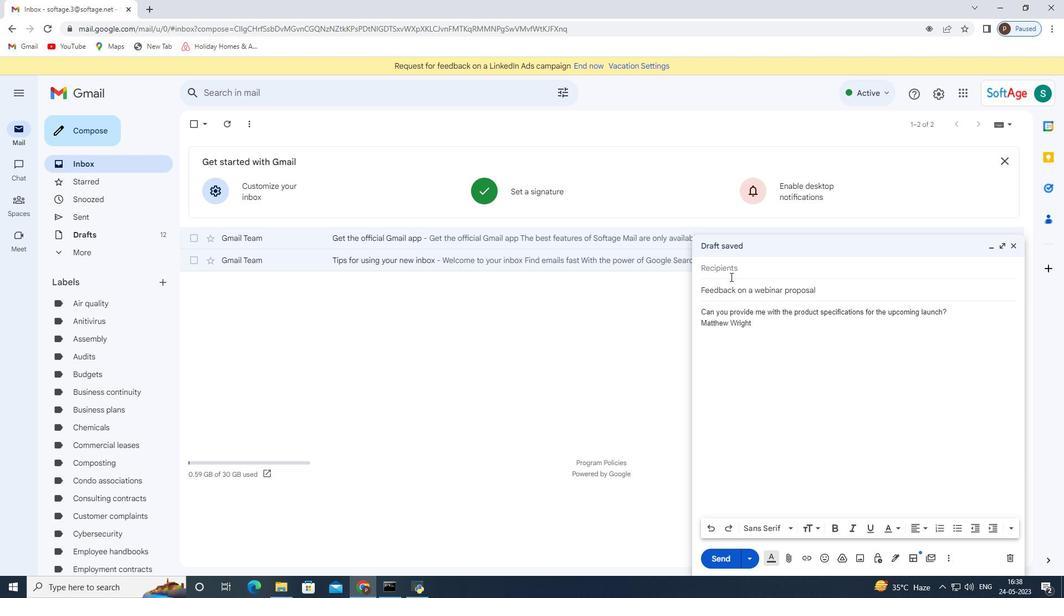 
Action: Mouse pressed left at (730, 270)
Screenshot: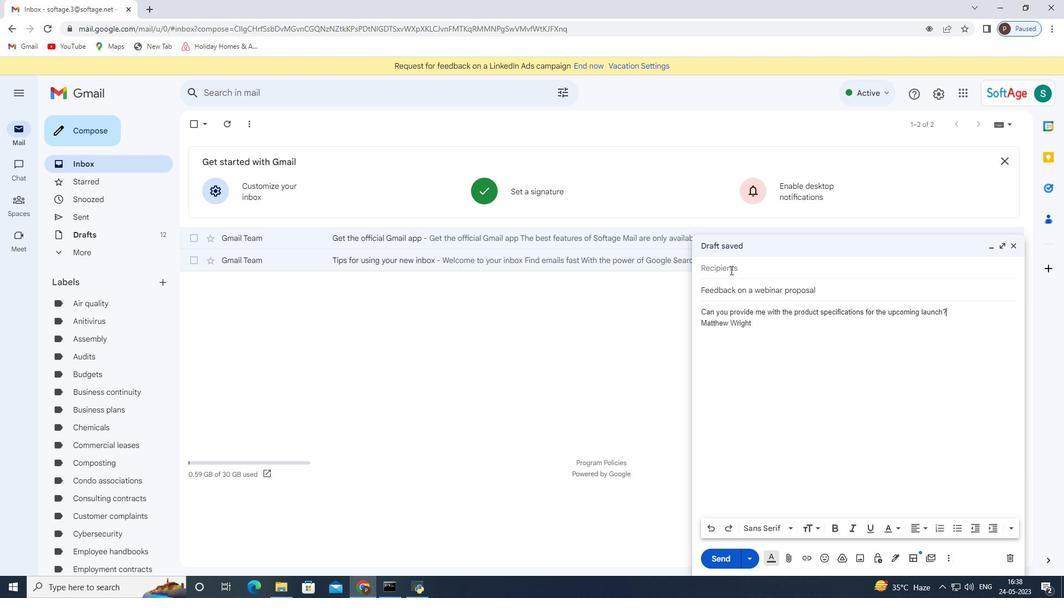 
Action: Key pressed softage.9<Key.shift>@softage.net<Key.enter>
Screenshot: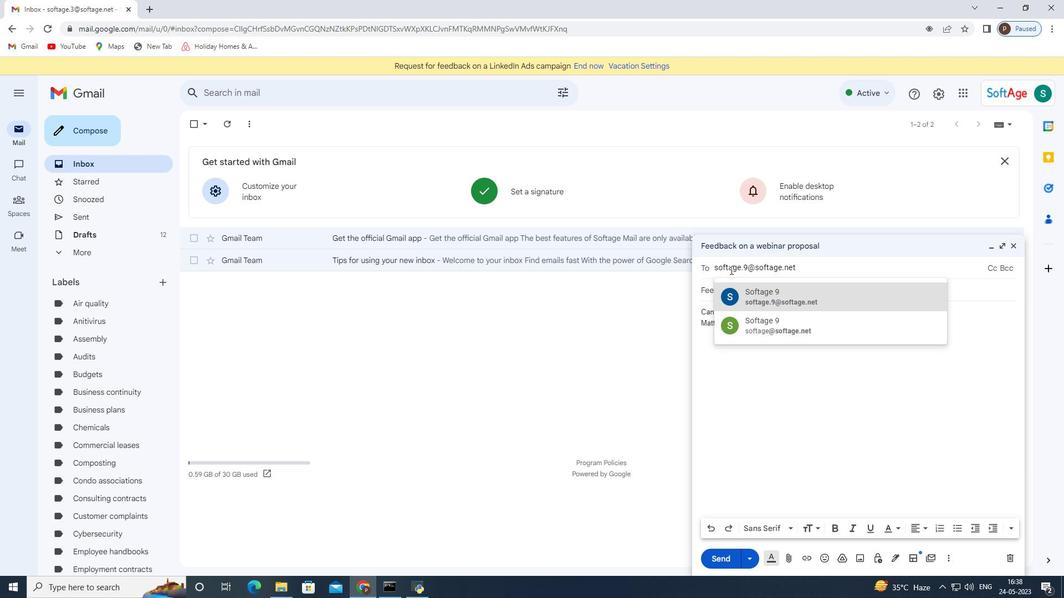 
Action: Mouse moved to (969, 324)
Screenshot: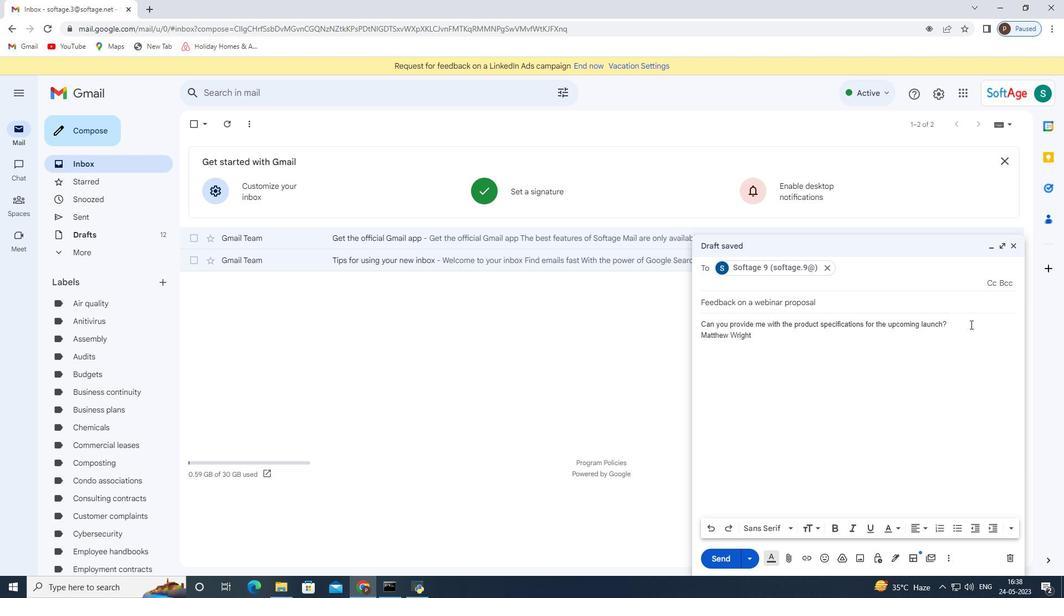 
Action: Mouse pressed left at (969, 324)
Screenshot: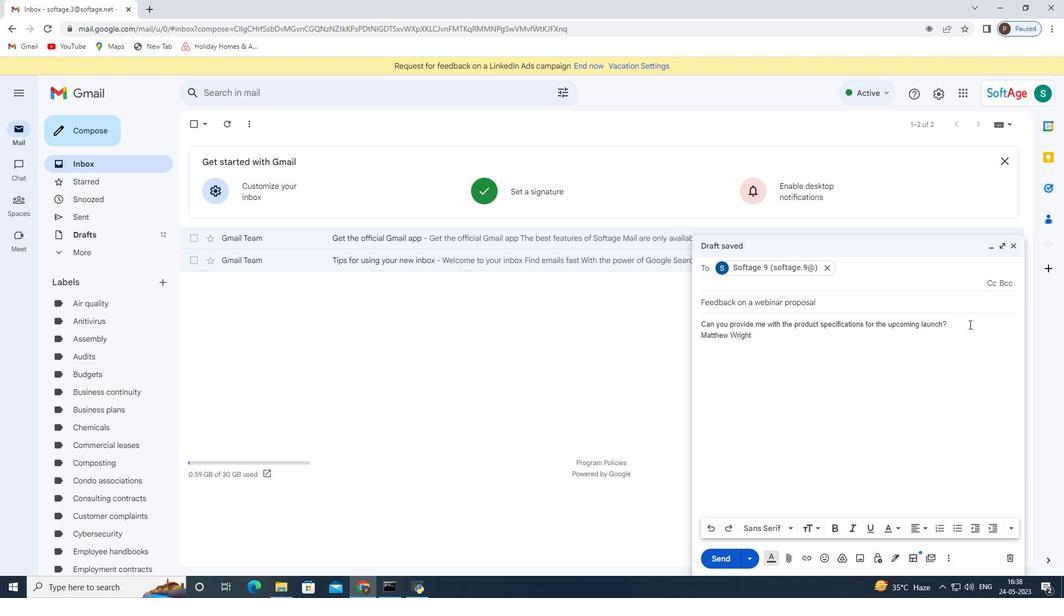
Action: Key pressed <Key.enter>
Screenshot: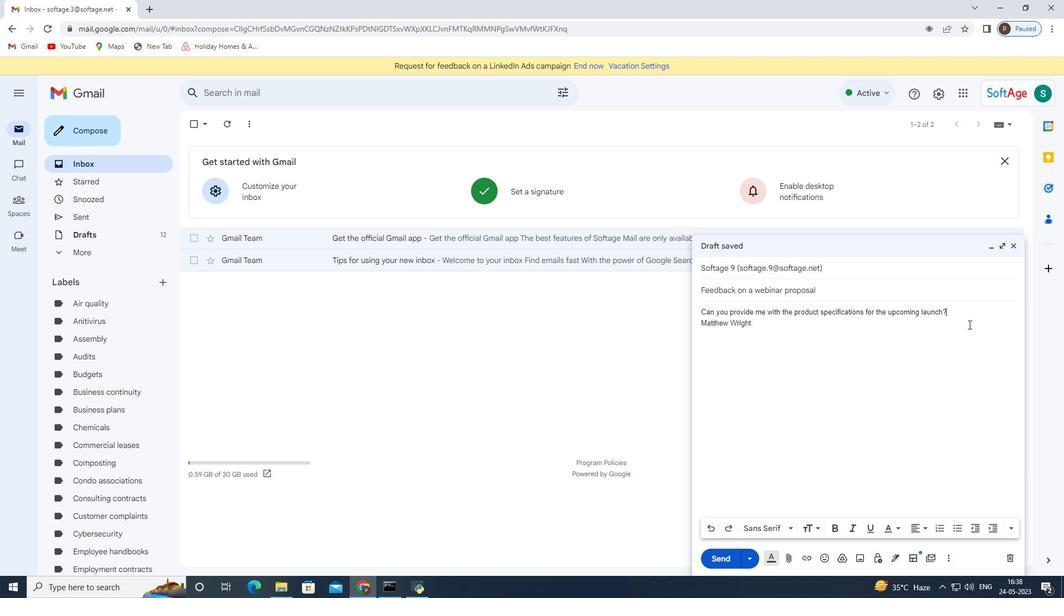 
Action: Mouse moved to (789, 562)
Screenshot: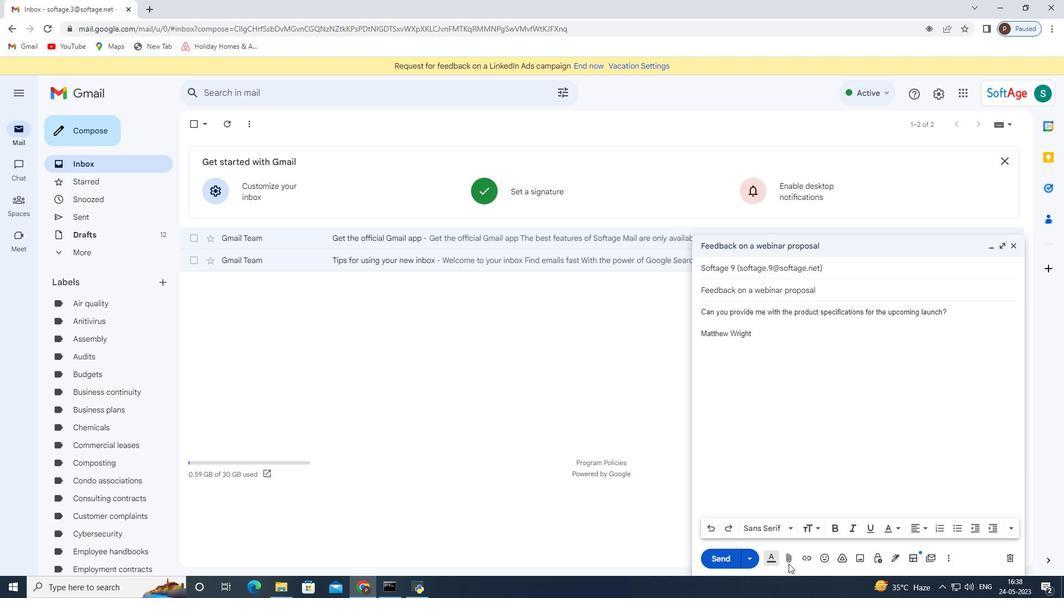 
Action: Mouse pressed left at (789, 562)
Screenshot: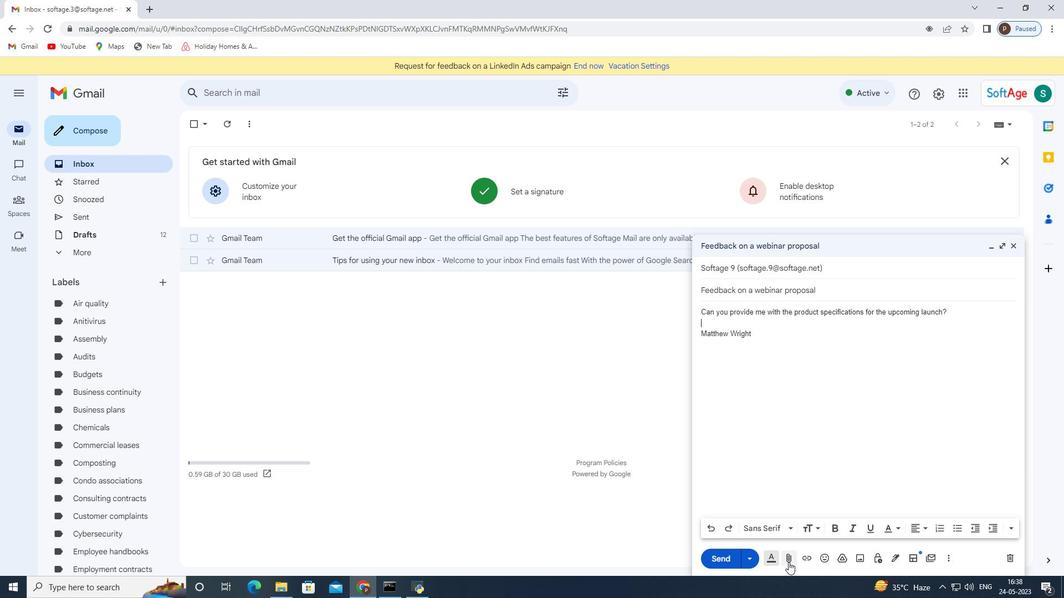 
Action: Mouse moved to (151, 95)
Screenshot: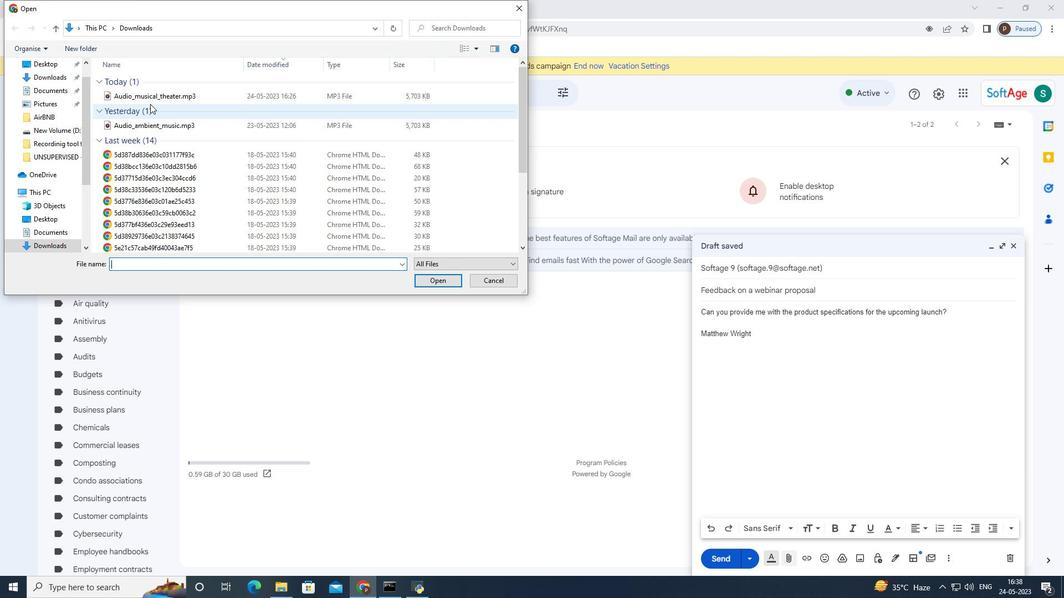 
Action: Mouse pressed left at (151, 95)
Screenshot: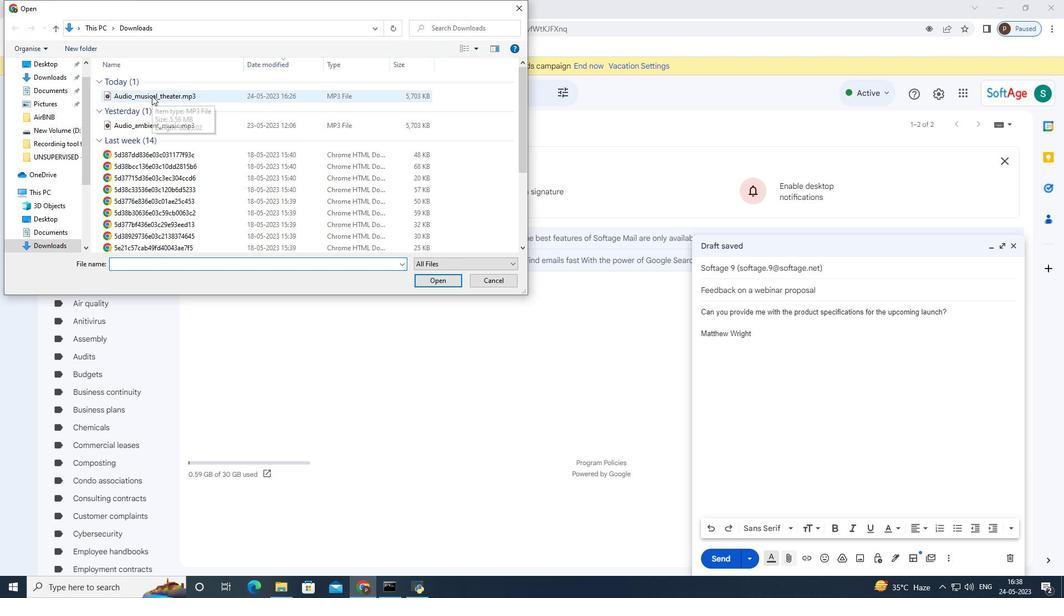 
Action: Mouse moved to (440, 279)
Screenshot: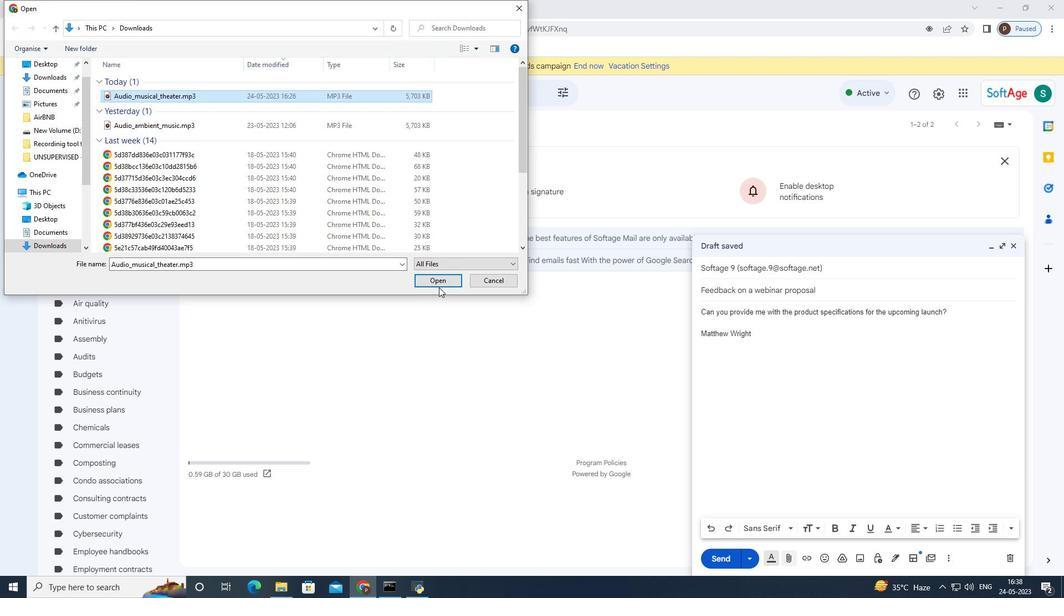 
Action: Mouse pressed left at (440, 279)
Screenshot: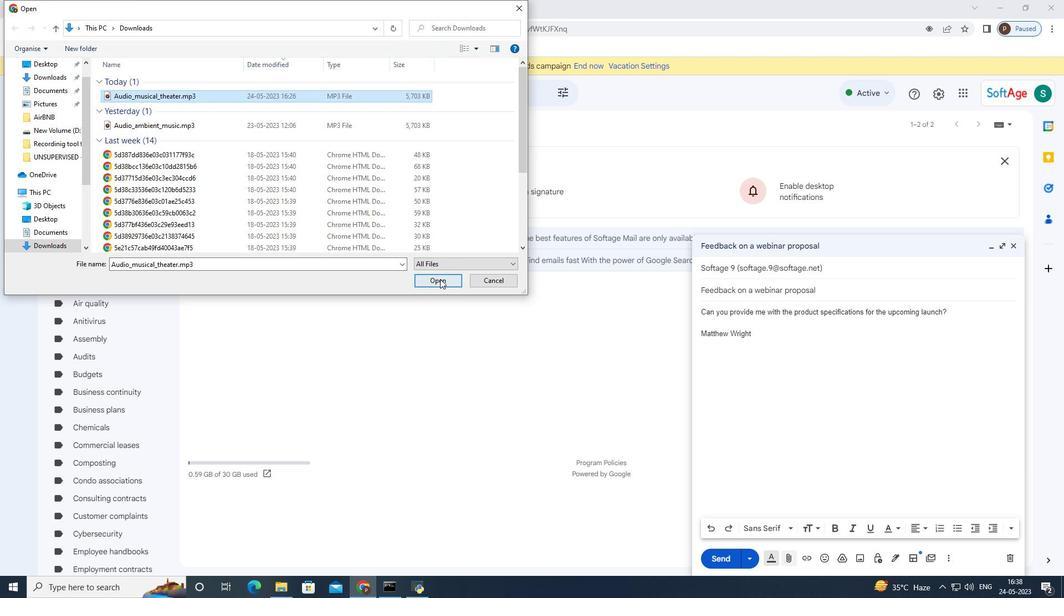 
Action: Mouse moved to (861, 314)
Screenshot: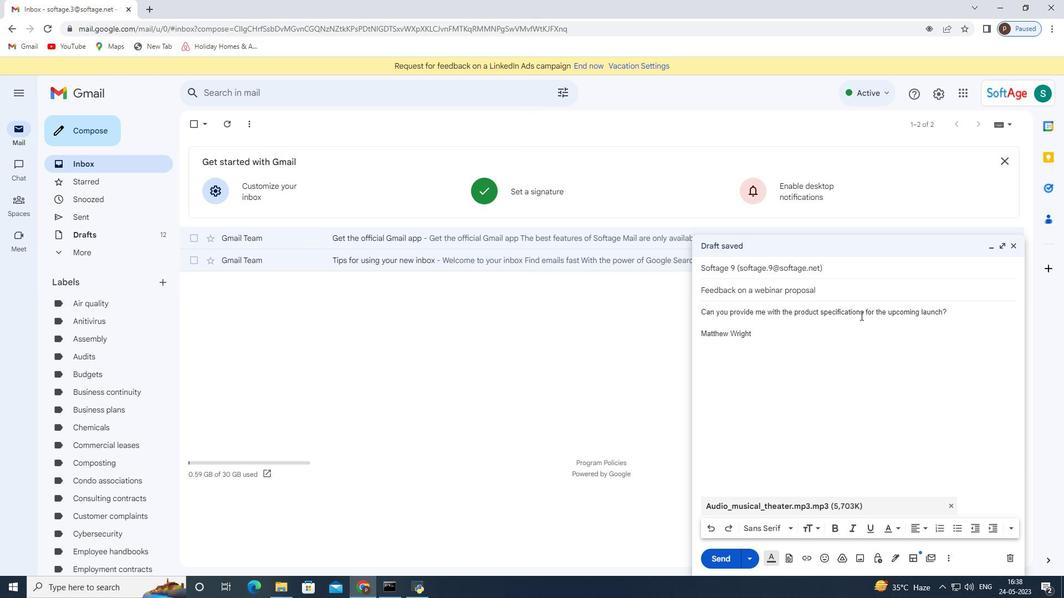 
Action: Mouse pressed left at (861, 314)
Screenshot: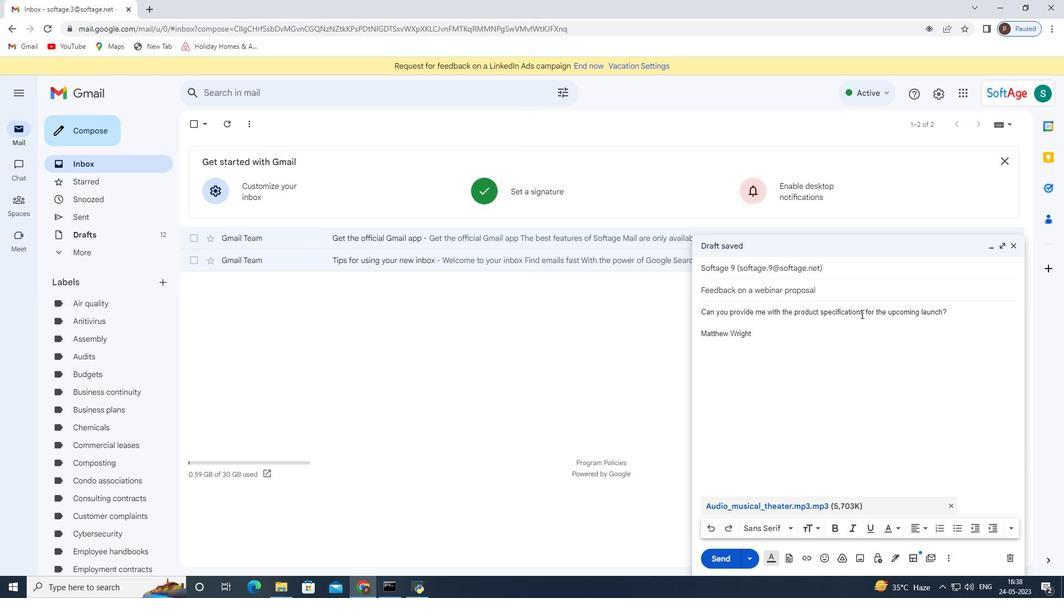 
Action: Mouse pressed left at (861, 314)
Screenshot: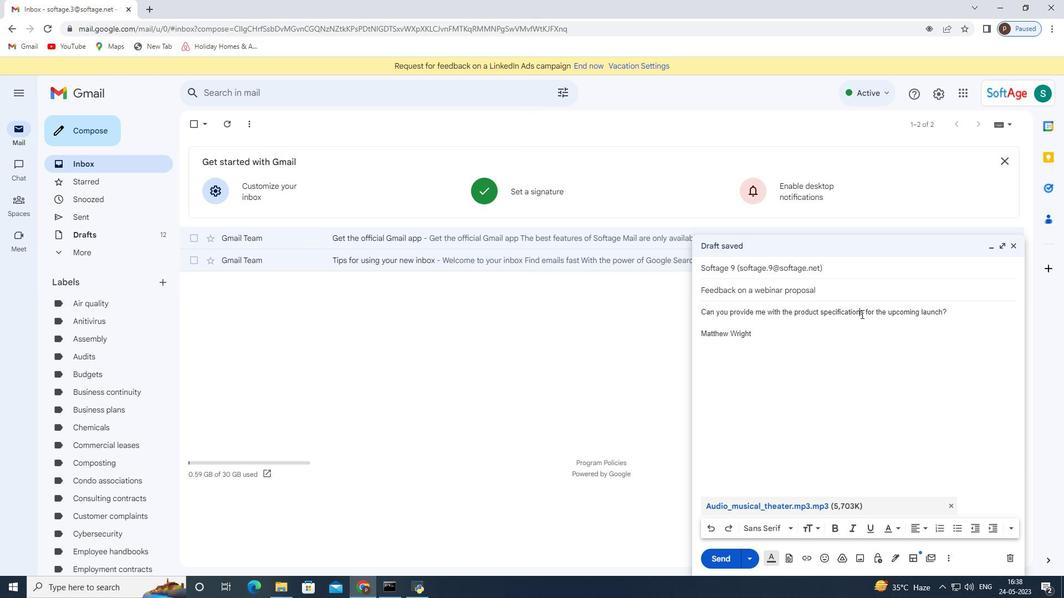 
Action: Mouse pressed left at (861, 314)
Screenshot: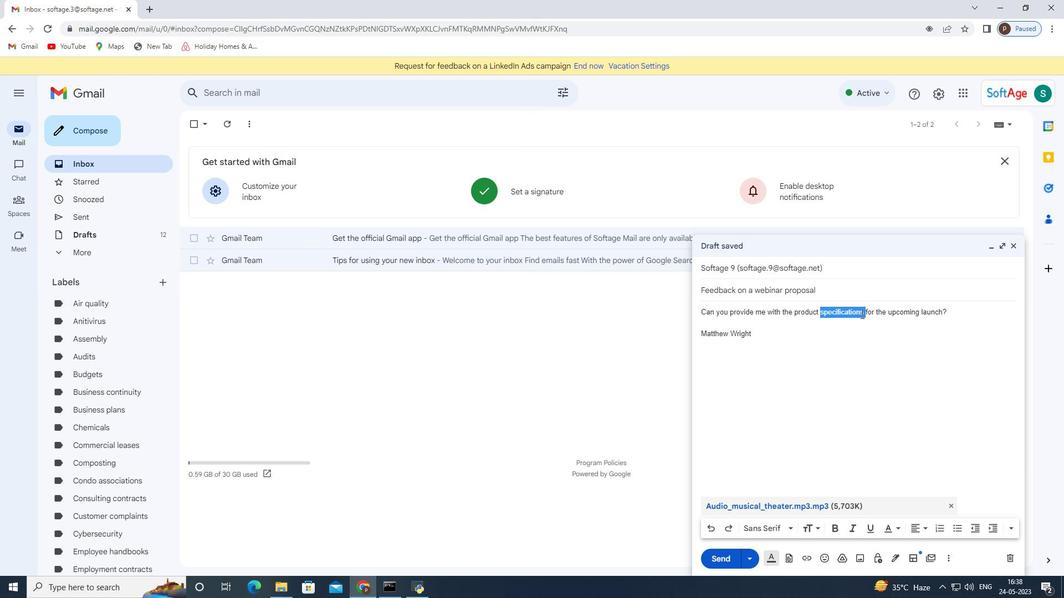
Action: Mouse moved to (789, 527)
Screenshot: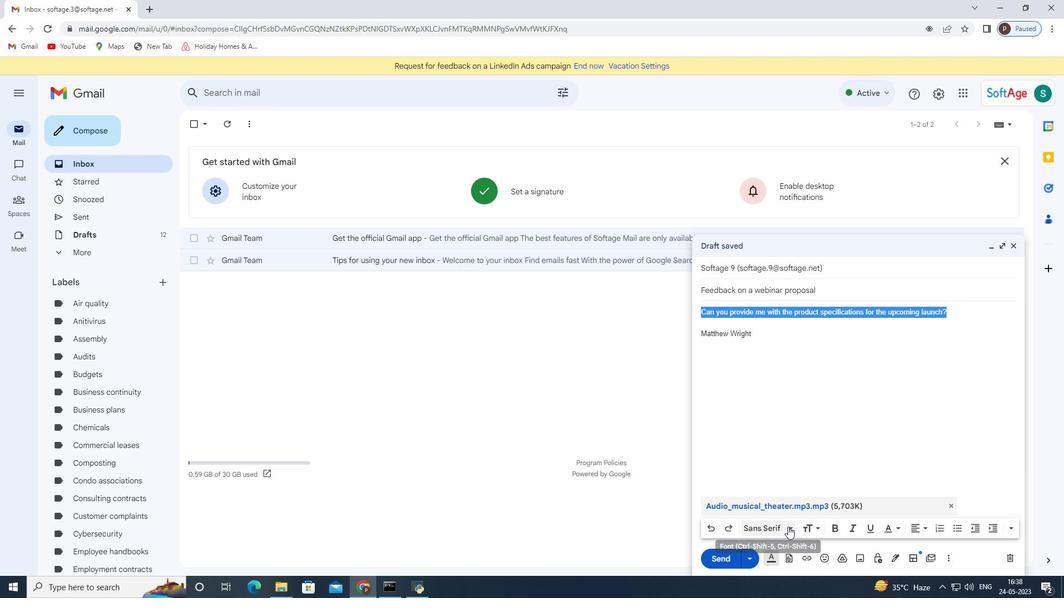 
Action: Mouse pressed left at (789, 527)
Screenshot: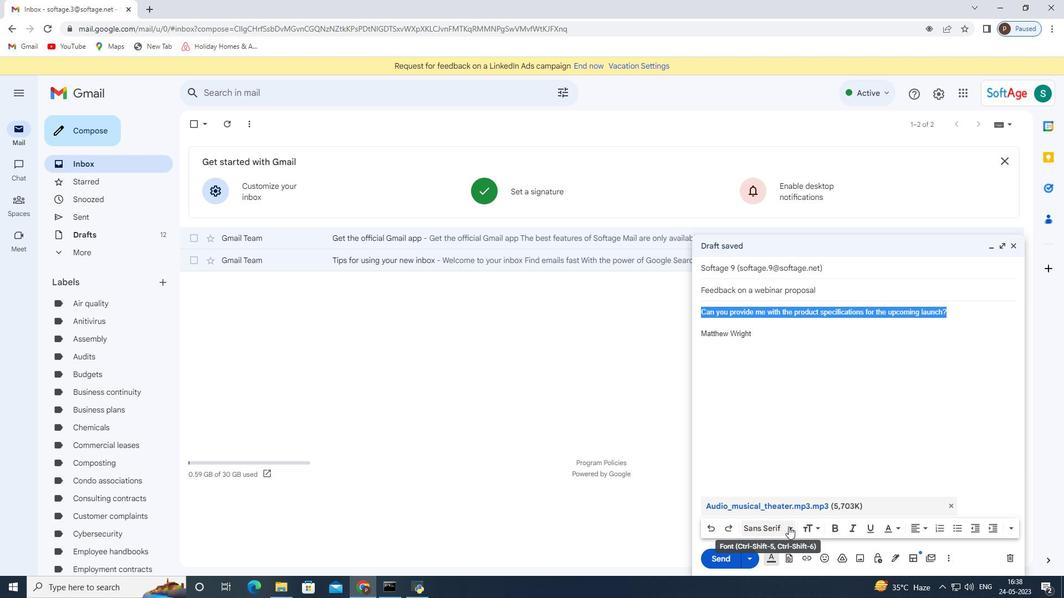 
Action: Mouse moved to (793, 440)
Screenshot: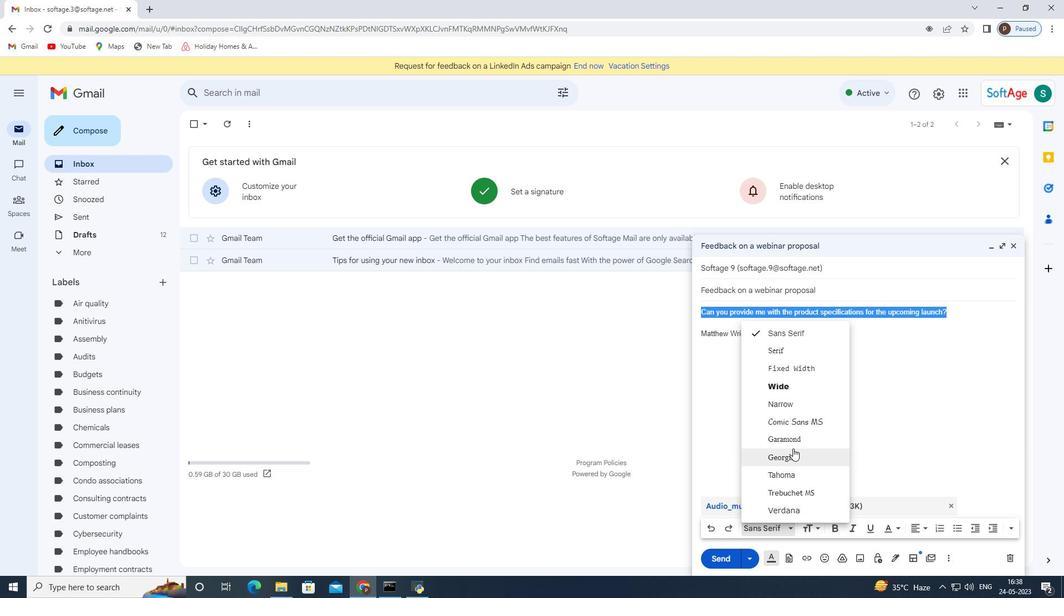
Action: Mouse pressed left at (793, 440)
Screenshot: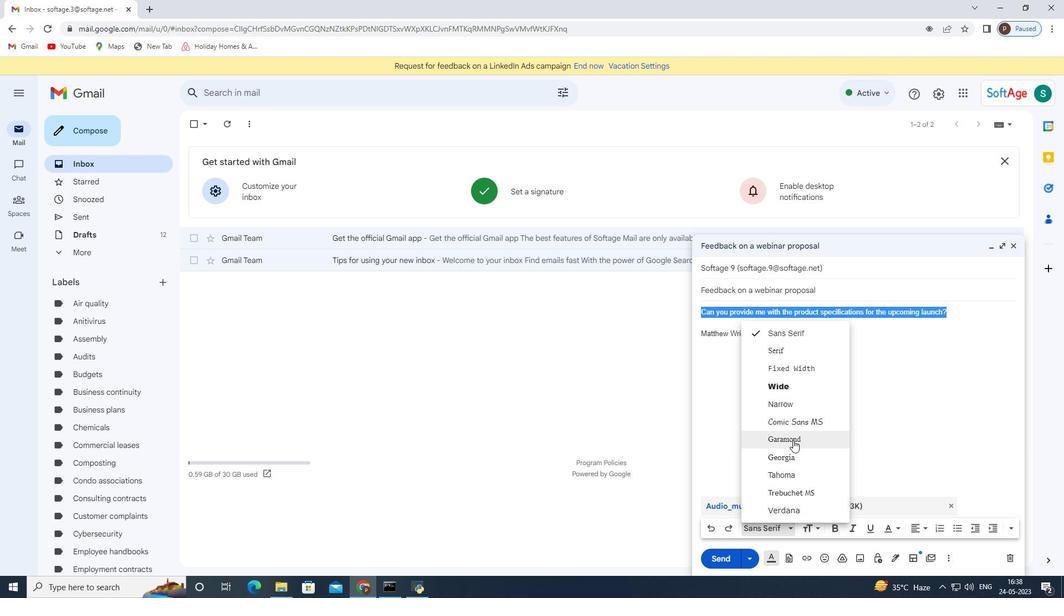 
Action: Mouse moved to (871, 525)
Screenshot: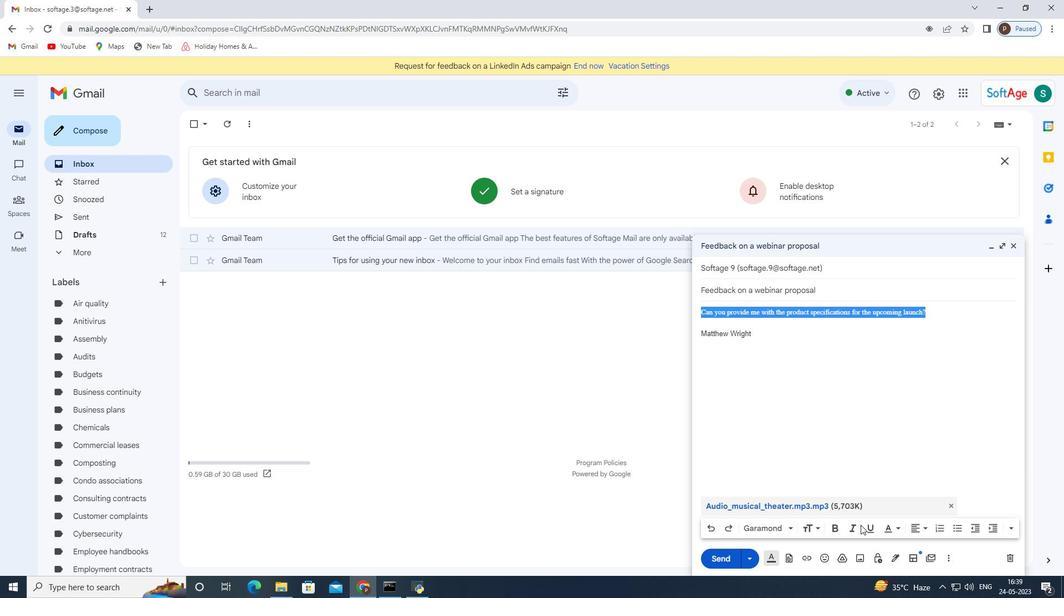 
Action: Mouse pressed left at (871, 525)
Screenshot: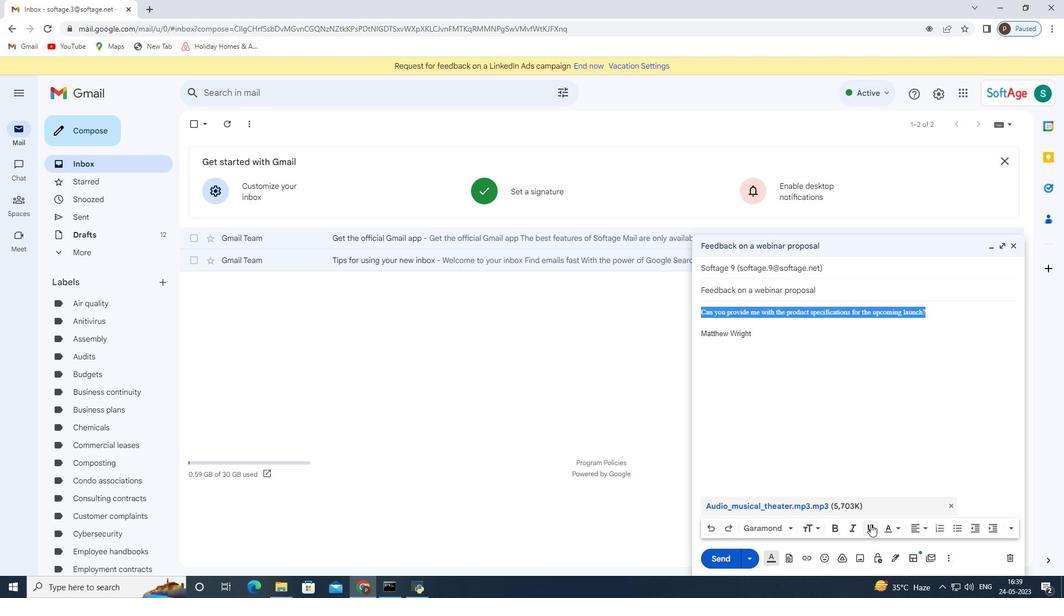 
Action: Mouse moved to (804, 410)
Screenshot: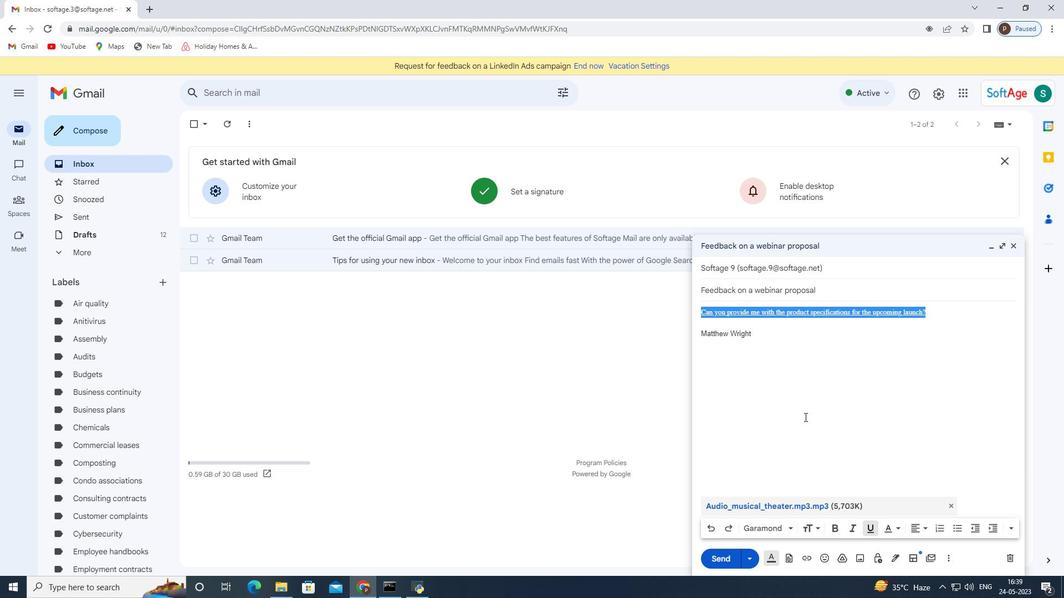 
Action: Mouse pressed left at (804, 410)
Screenshot: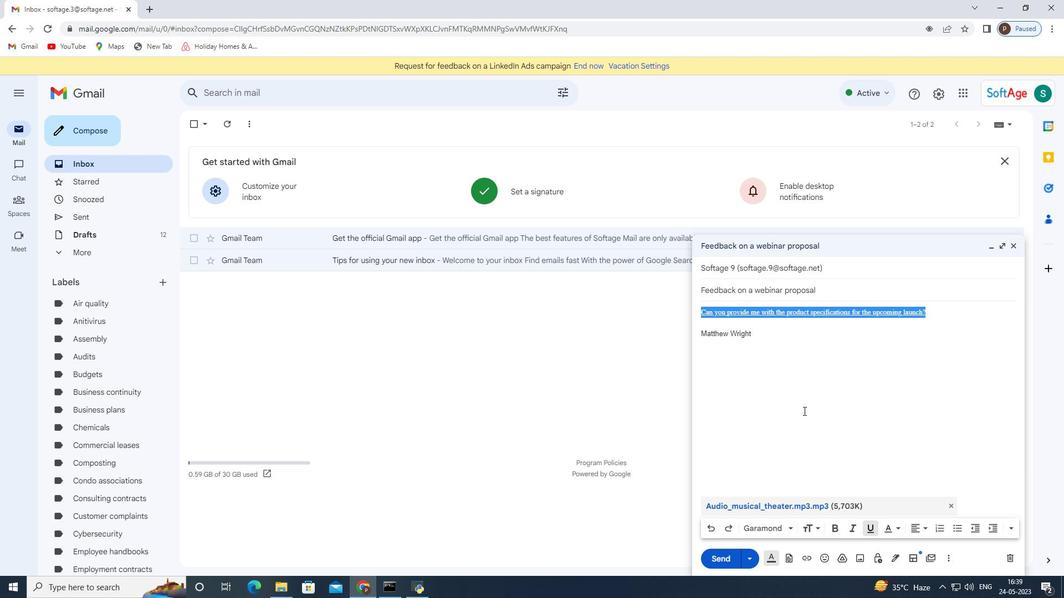
Action: Mouse moved to (727, 555)
Screenshot: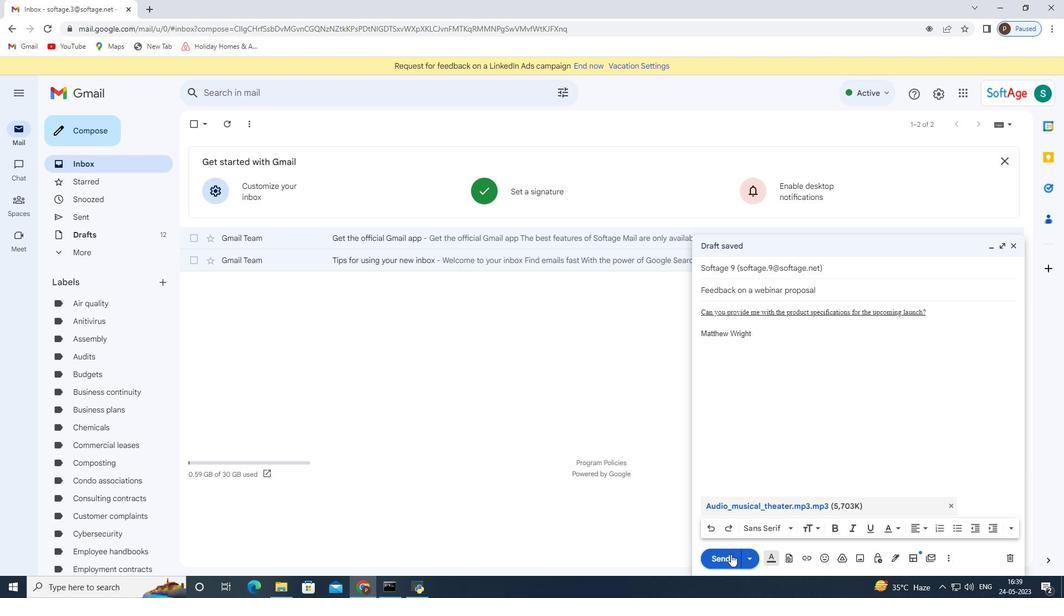 
Action: Mouse pressed left at (727, 555)
Screenshot: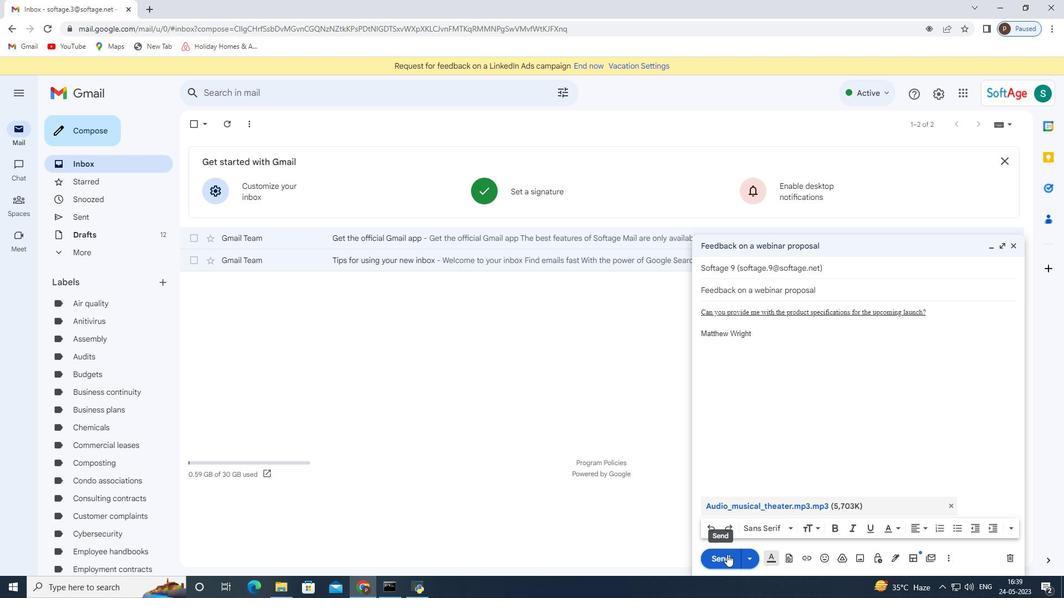 
Action: Mouse moved to (106, 212)
Screenshot: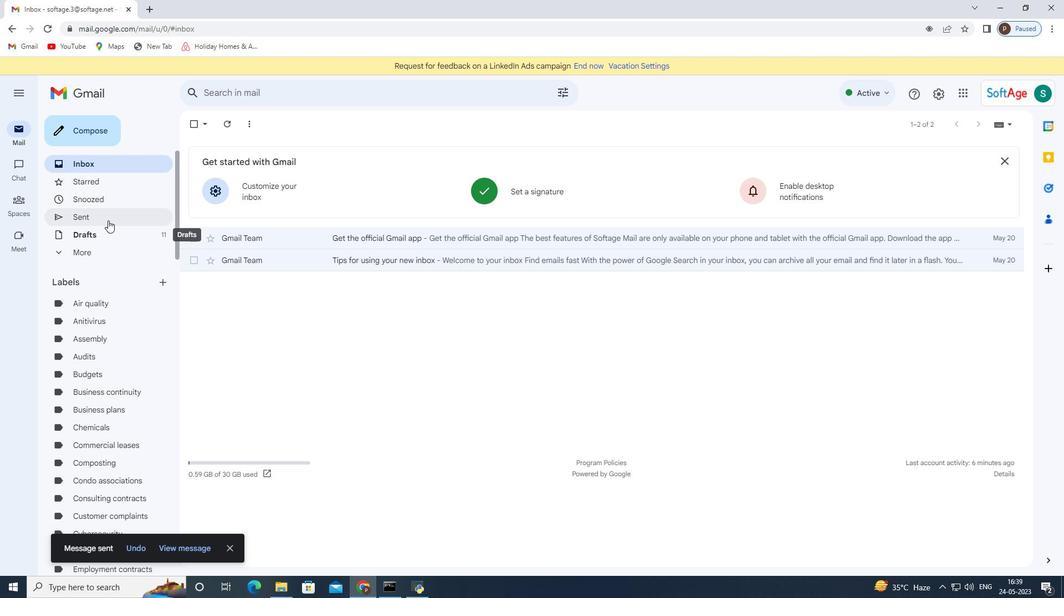 
Action: Mouse pressed left at (106, 212)
Screenshot: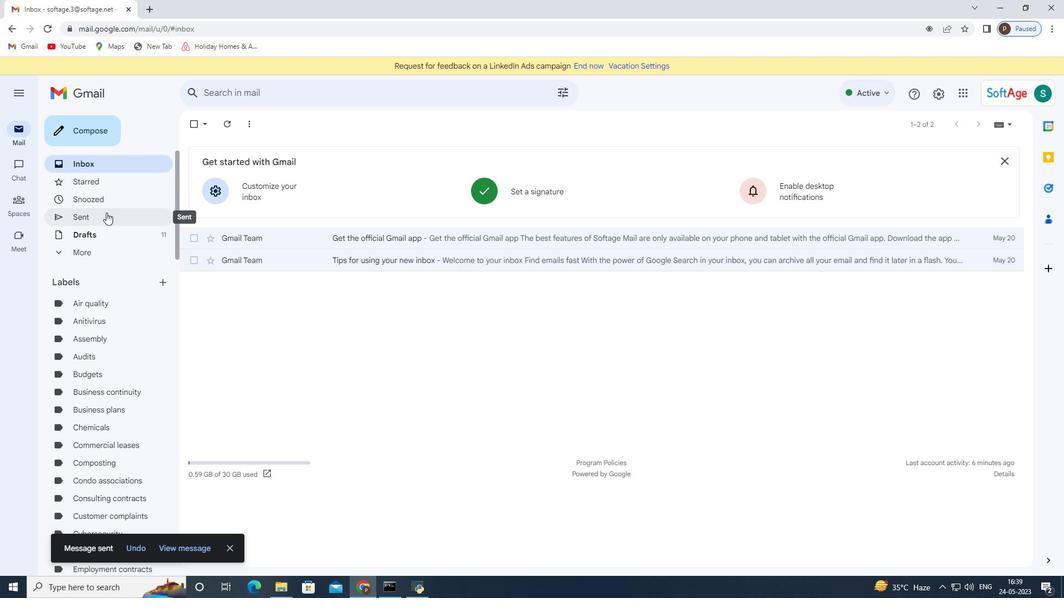 
Action: Mouse moved to (478, 194)
Screenshot: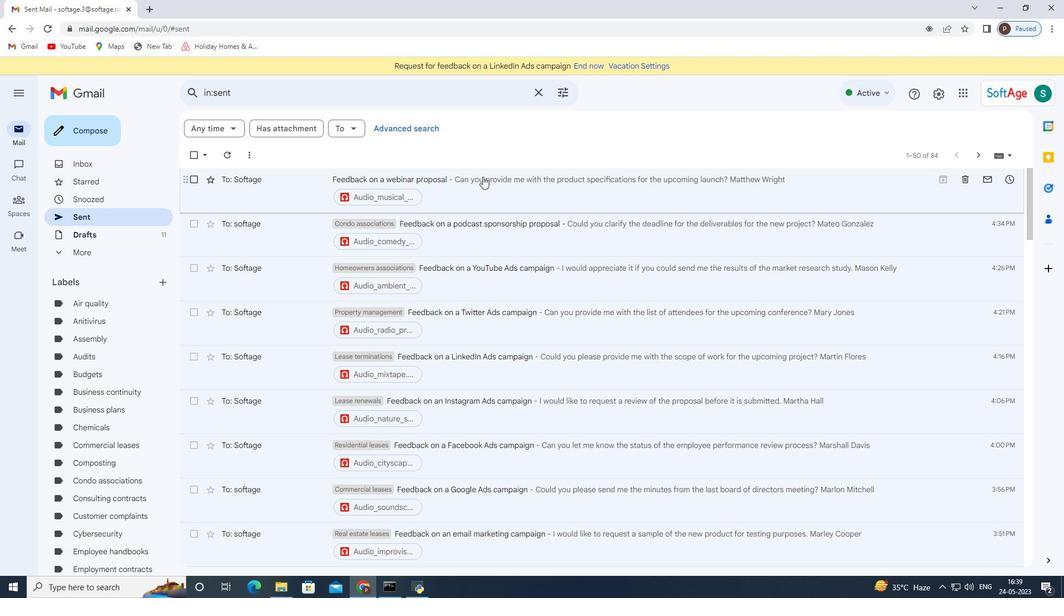 
Action: Mouse pressed right at (478, 194)
Screenshot: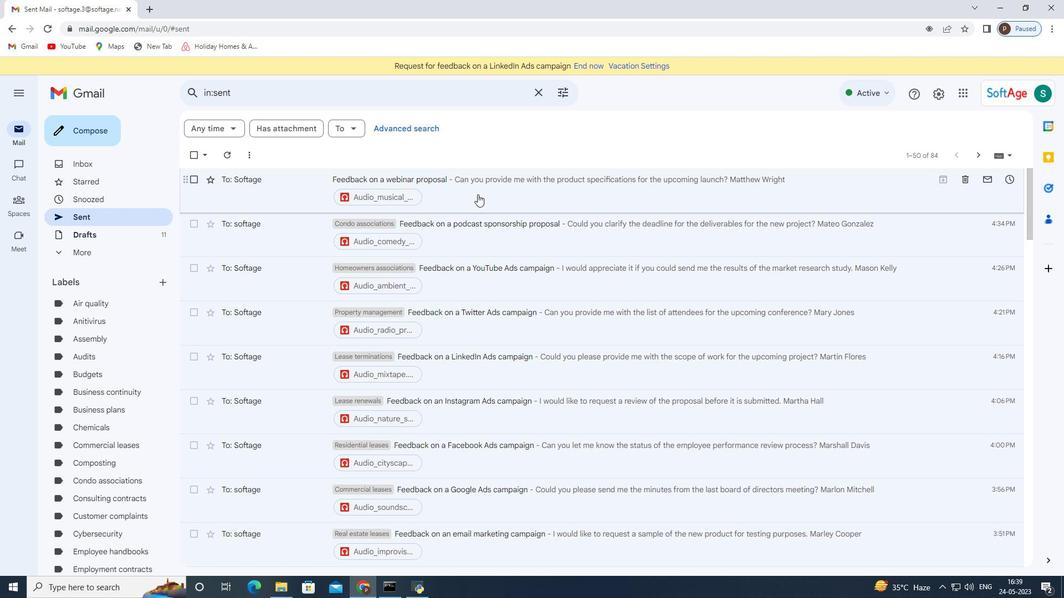 
Action: Mouse moved to (544, 377)
Screenshot: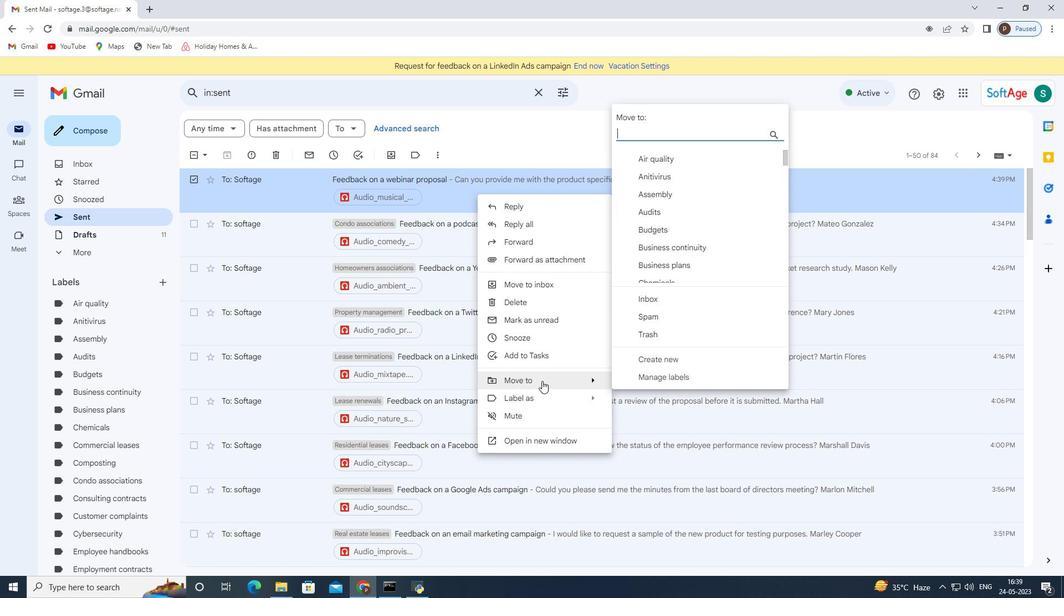 
Action: Mouse pressed left at (544, 377)
Screenshot: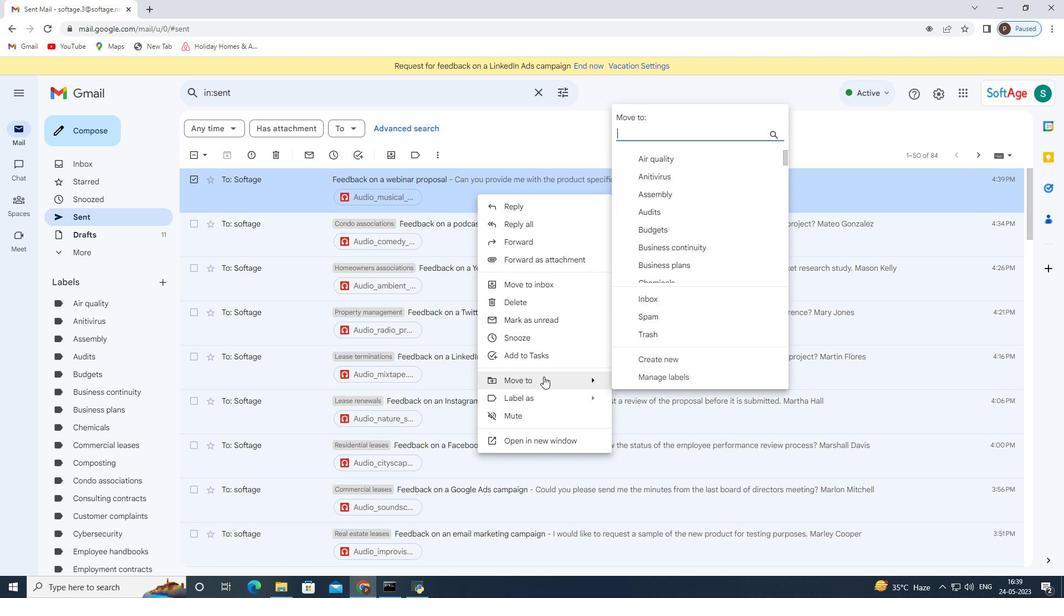 
Action: Mouse moved to (648, 353)
Screenshot: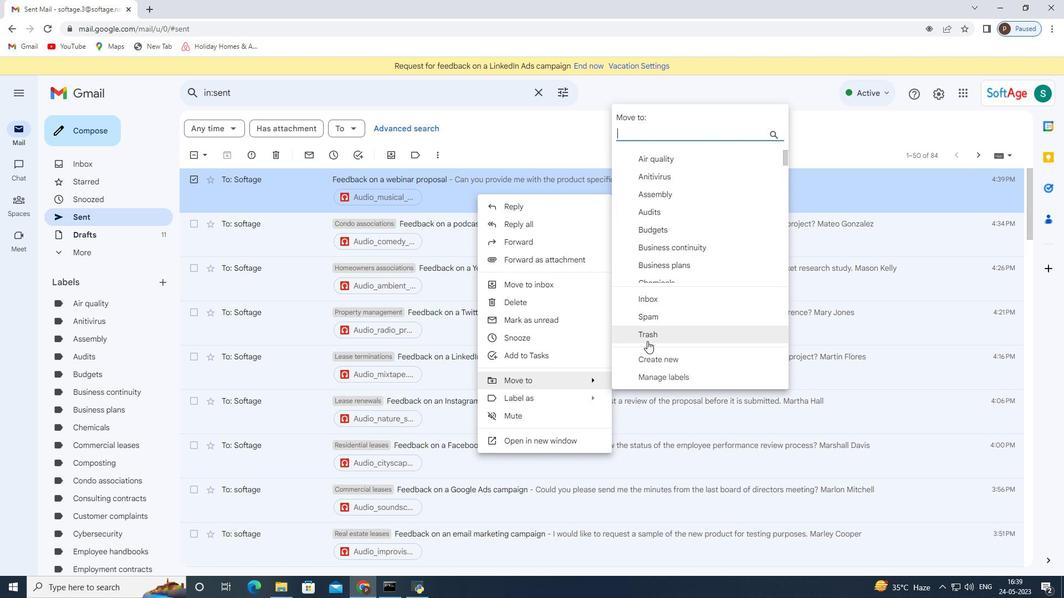 
Action: Mouse pressed left at (648, 353)
Screenshot: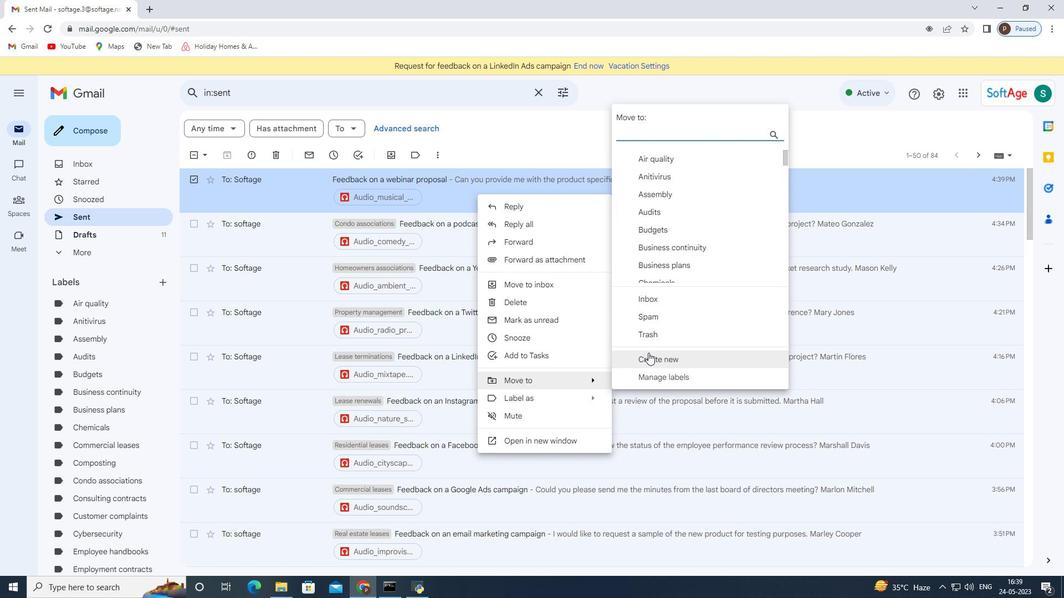 
Action: Mouse moved to (428, 304)
Screenshot: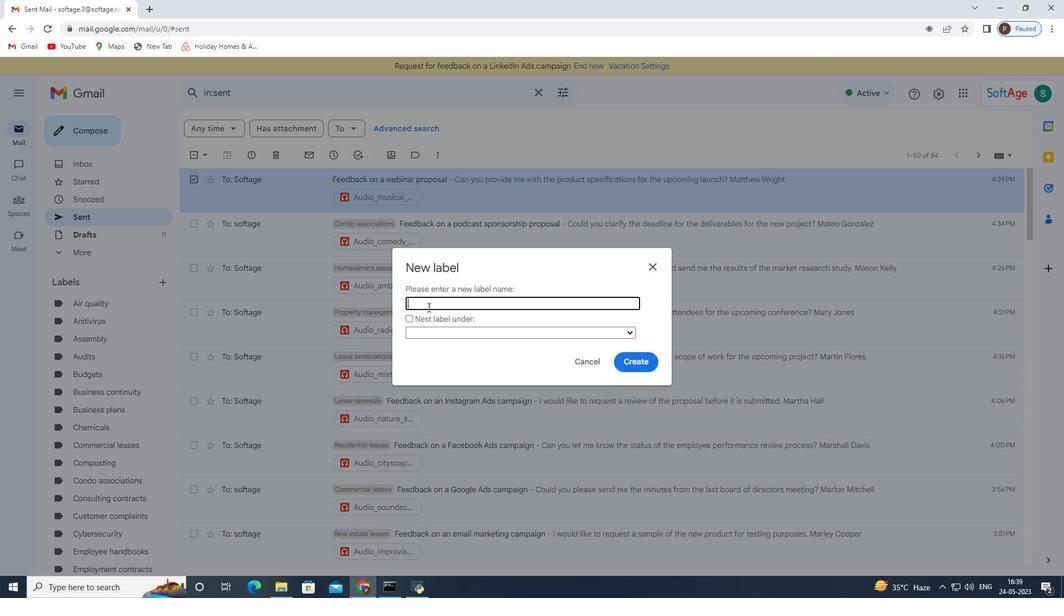 
Action: Mouse pressed left at (428, 304)
Screenshot: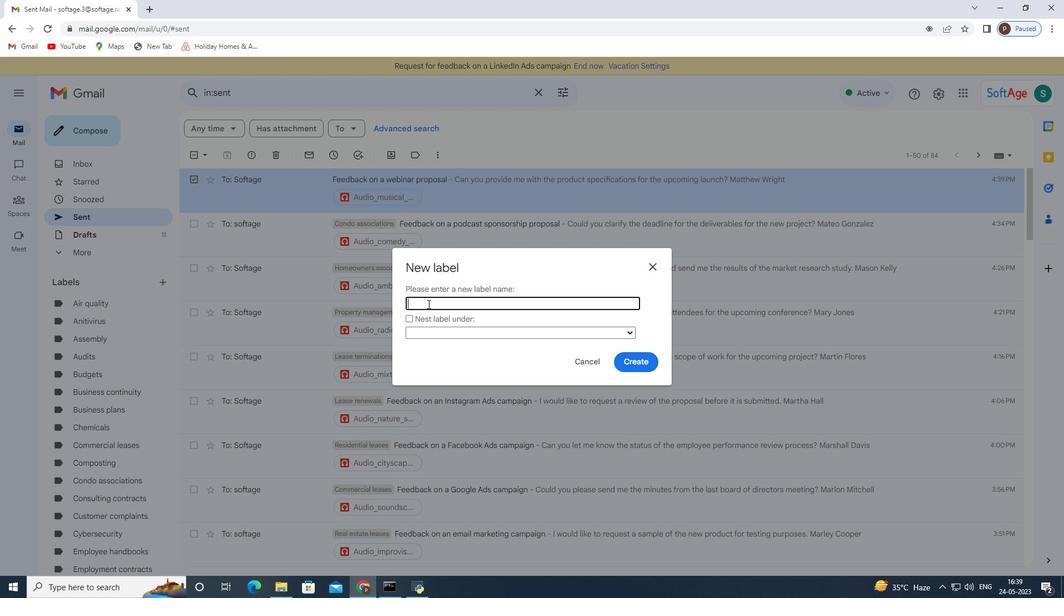 
Action: Key pressed <Key.shift>Bo
Screenshot: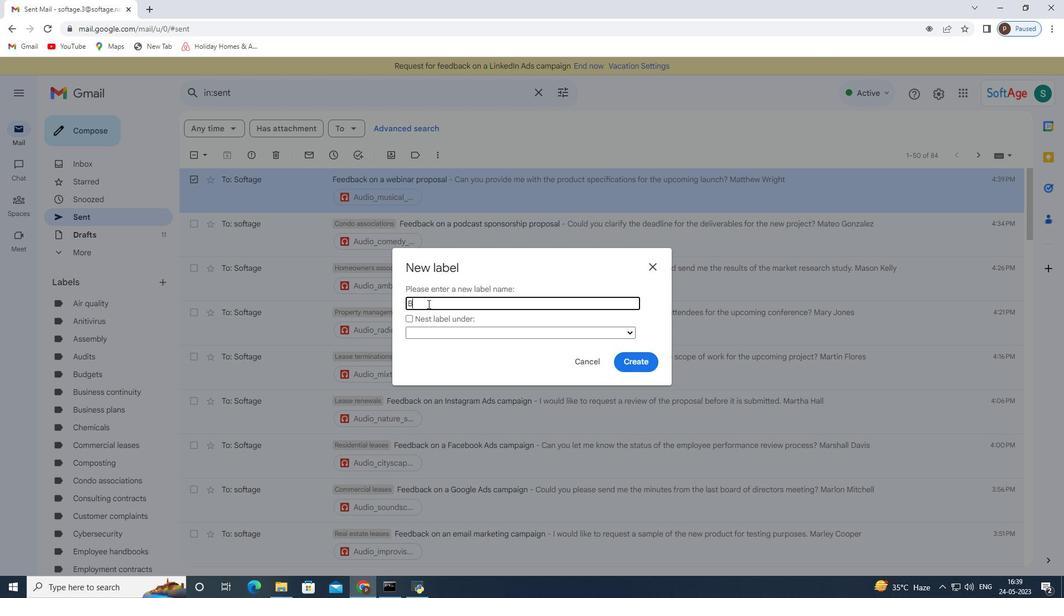 
Action: Mouse moved to (412, 309)
Screenshot: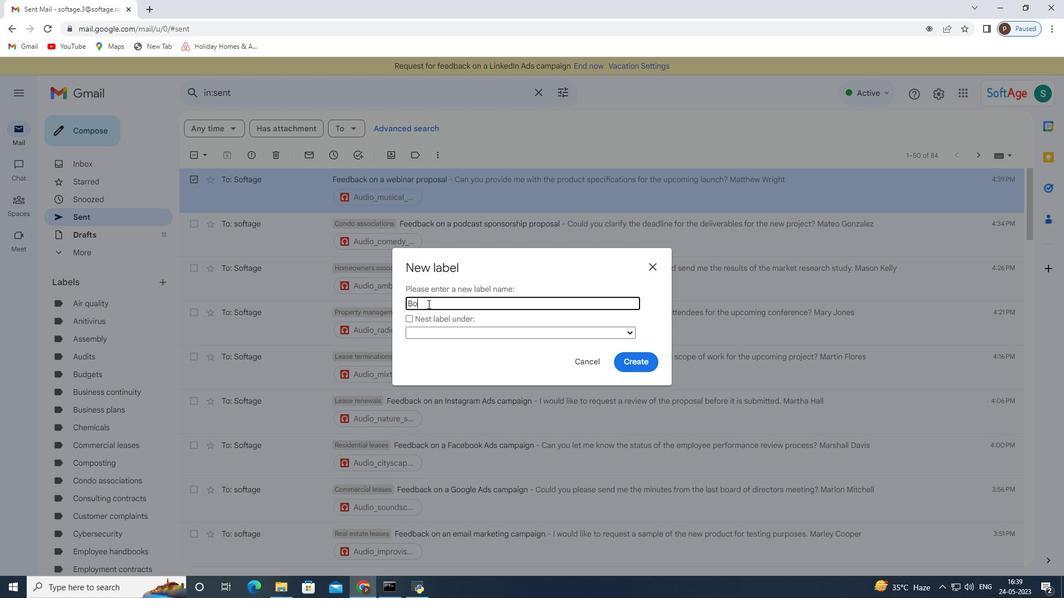 
Action: Key pressed a
Screenshot: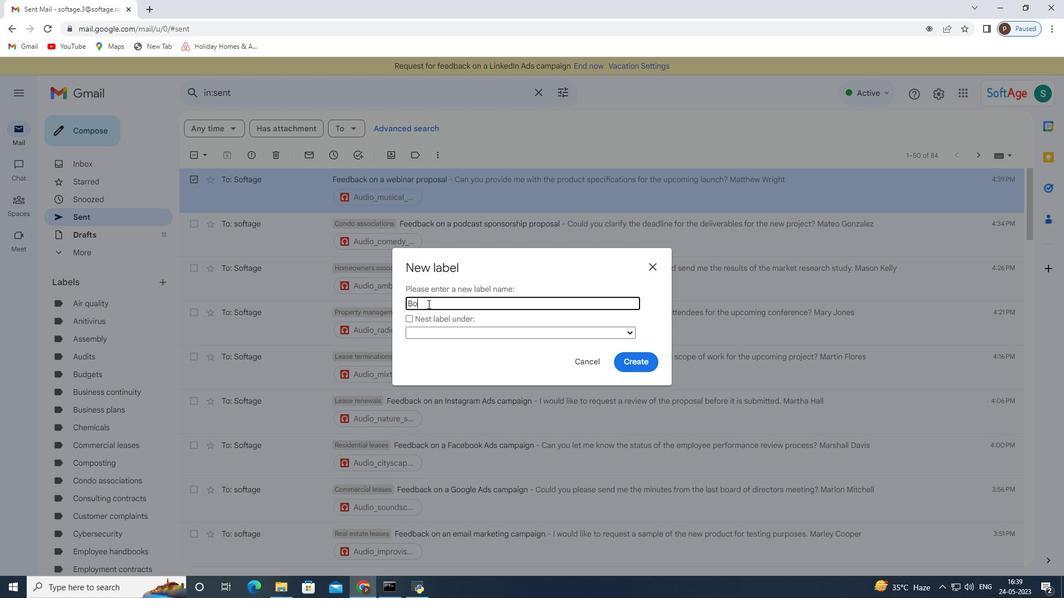 
Action: Mouse moved to (410, 310)
Screenshot: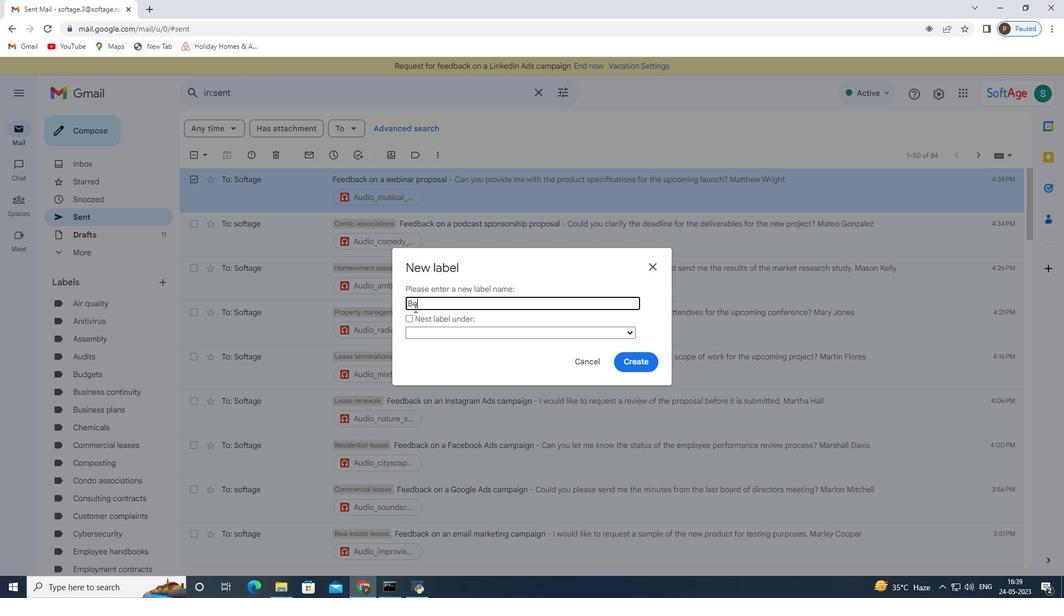 
Action: Key pressed r
Screenshot: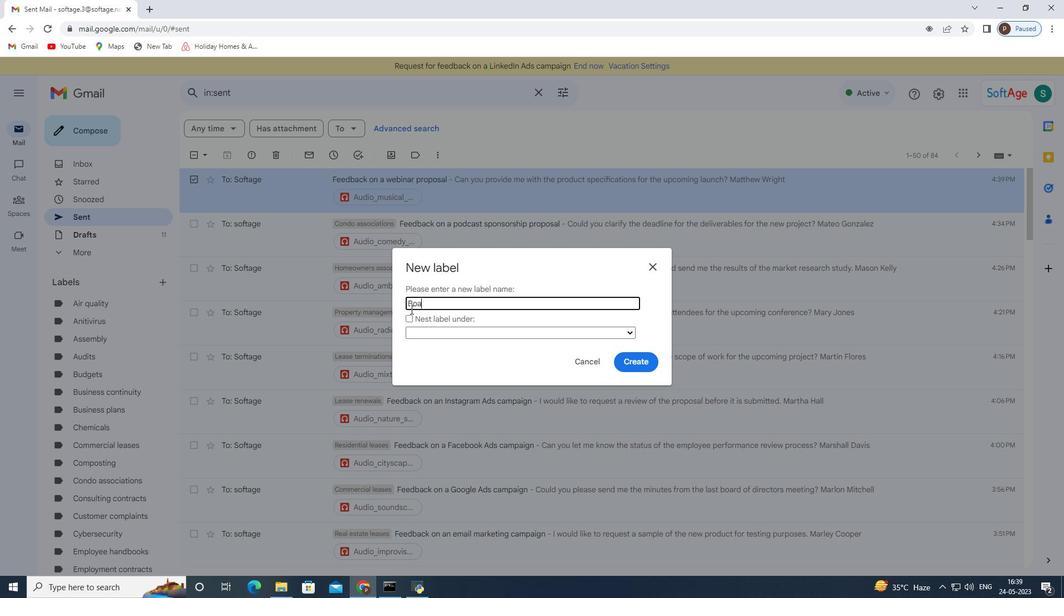 
Action: Mouse moved to (402, 315)
Screenshot: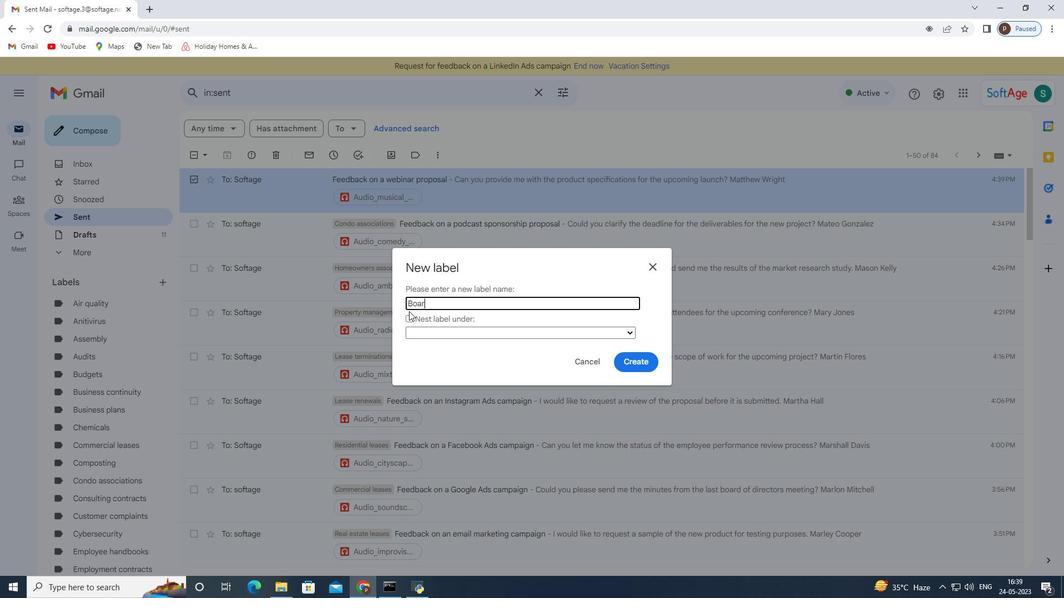 
Action: Key pressed d<Key.space>of<Key.space>directors<Key.enter>
Screenshot: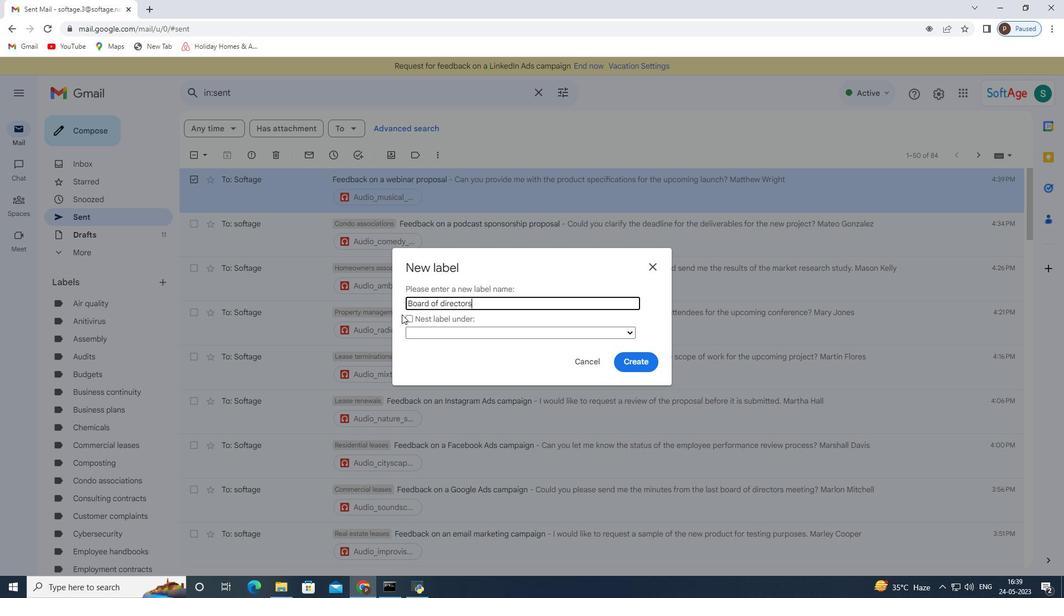 
Action: Mouse moved to (164, 348)
Screenshot: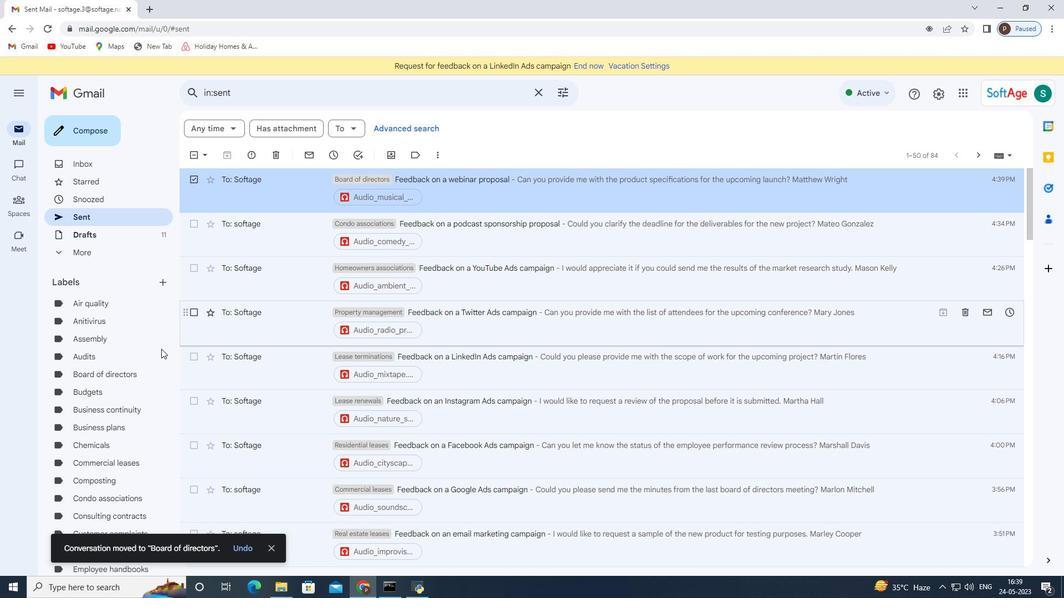 
